 Task: Look for space in Jetpur, India from 6th September, 2023 to 12th September, 2023 for 4 adults in price range Rs.10000 to Rs.14000. Place can be private room with 4 bedrooms having 4 beds and 4 bathrooms. Property type can be house, flat, guest house. Amenities needed are: wifi, TV, free parkinig on premises, gym, breakfast. Booking option can be shelf check-in. Required host language is English.
Action: Mouse pressed left at (452, 93)
Screenshot: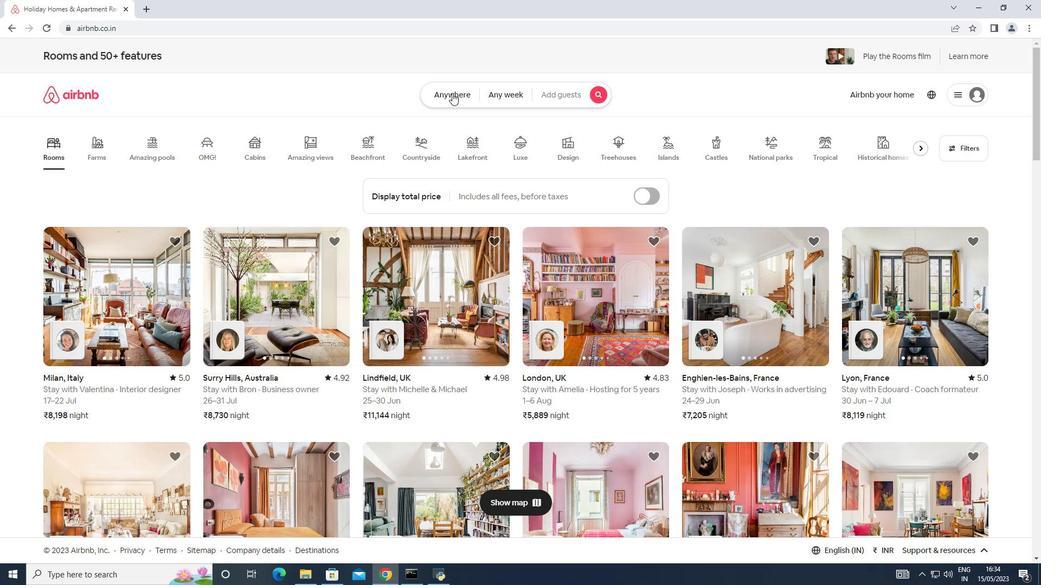 
Action: Mouse moved to (411, 124)
Screenshot: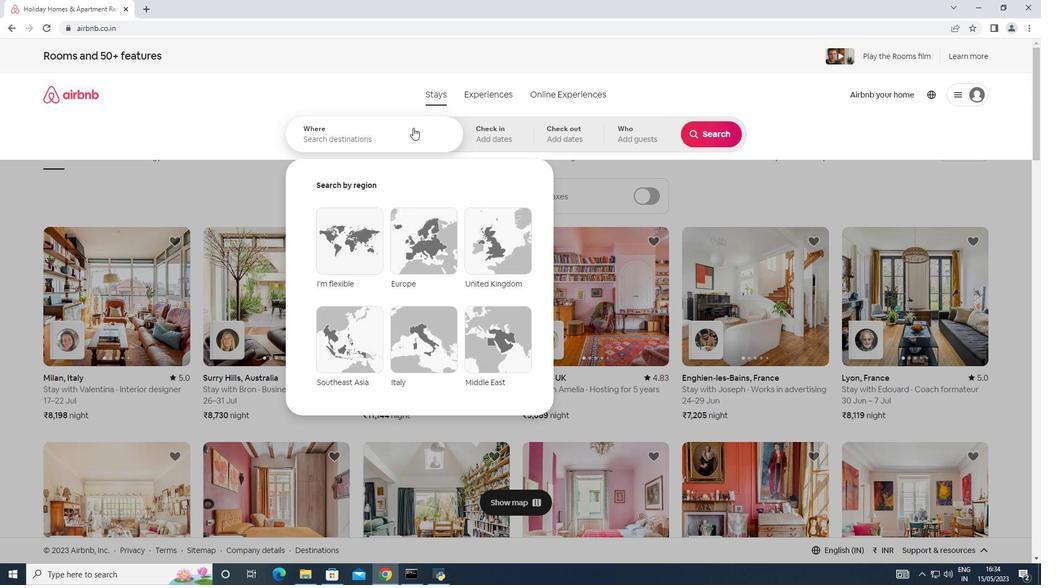
Action: Mouse pressed left at (411, 124)
Screenshot: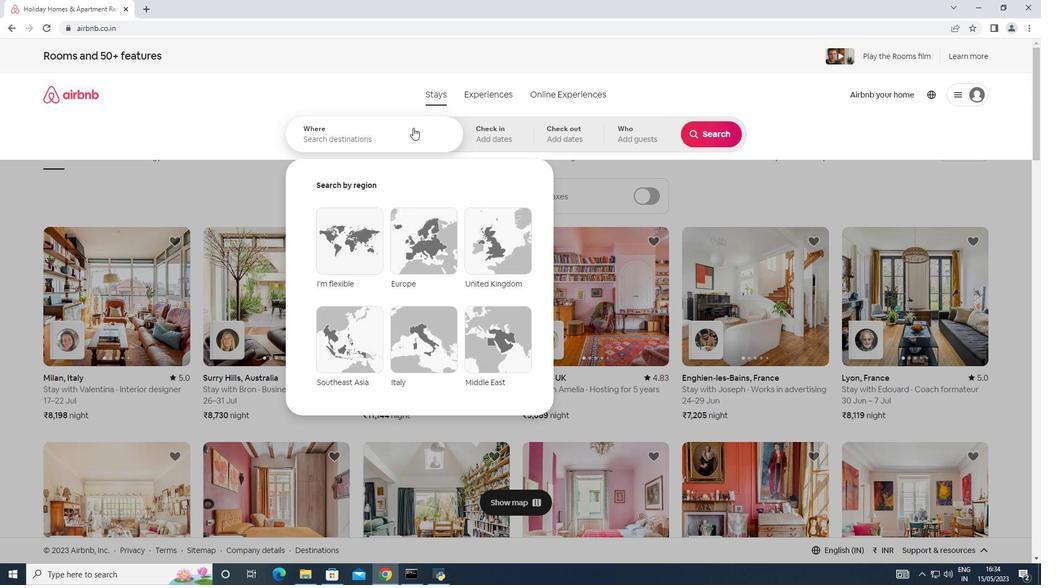 
Action: Key pressed <Key.shift>Jetpur,<Key.shift>India
Screenshot: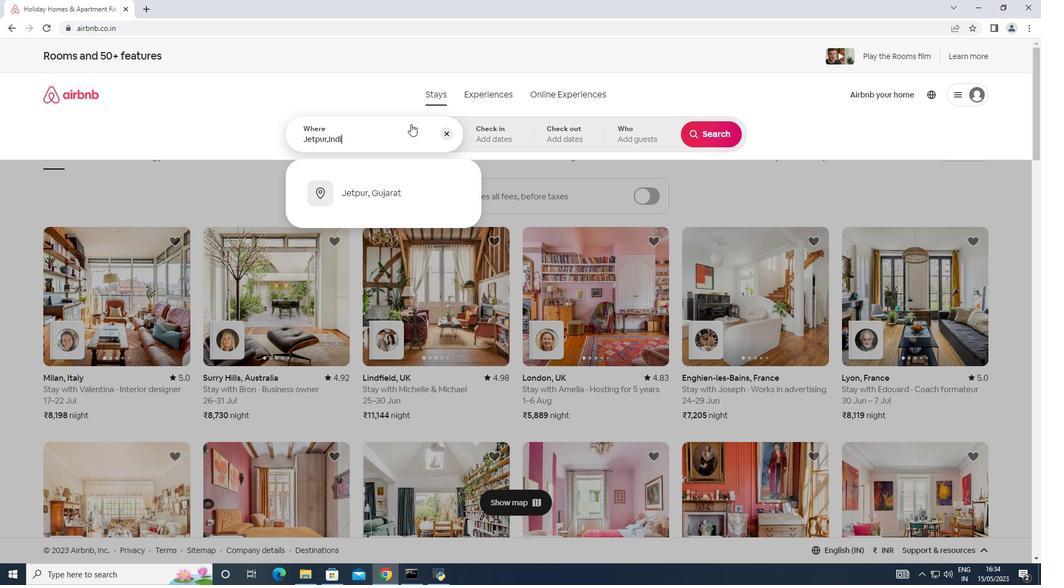 
Action: Mouse moved to (490, 129)
Screenshot: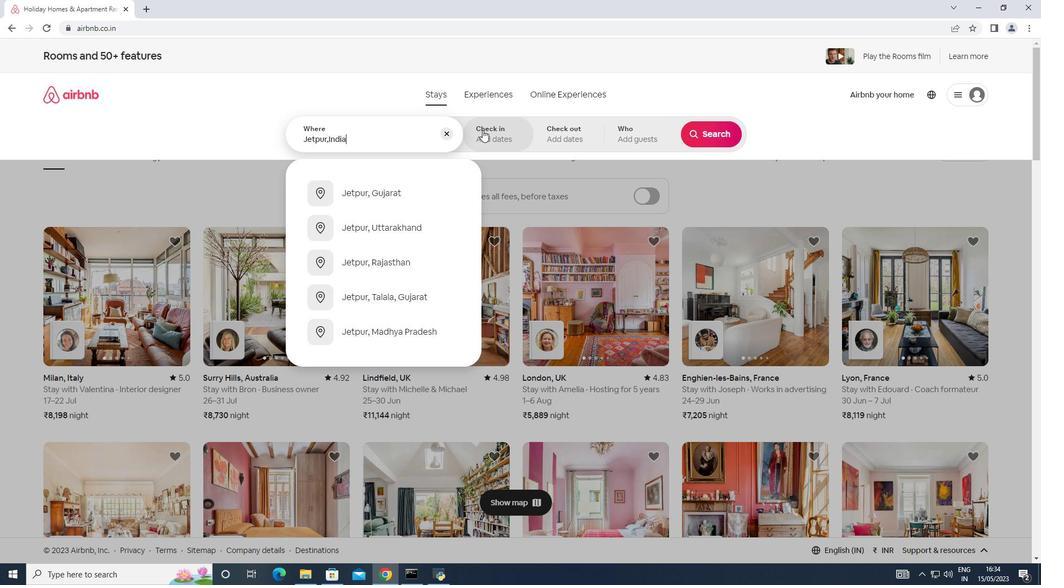 
Action: Mouse pressed left at (490, 129)
Screenshot: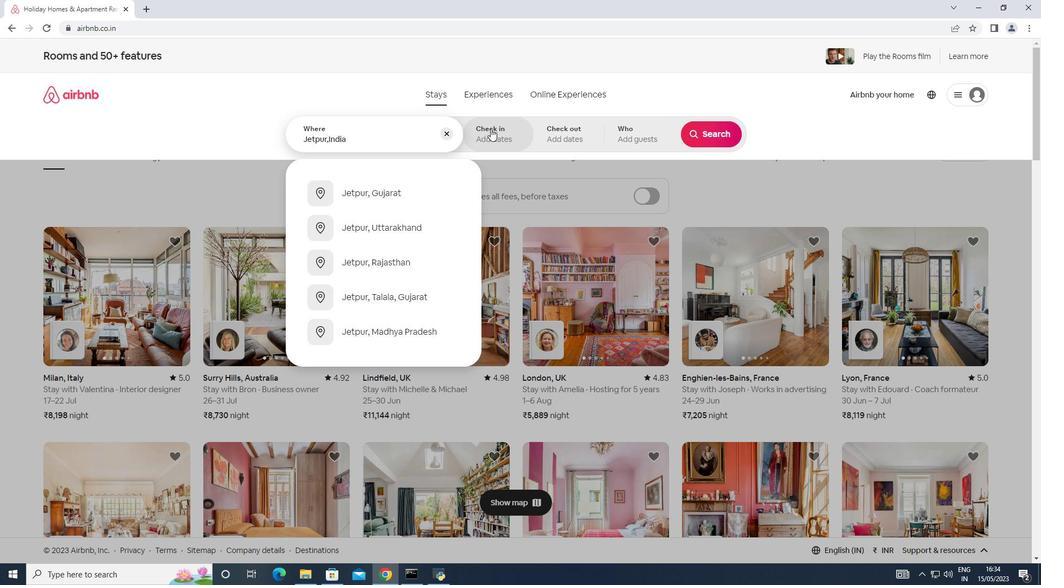
Action: Mouse moved to (701, 217)
Screenshot: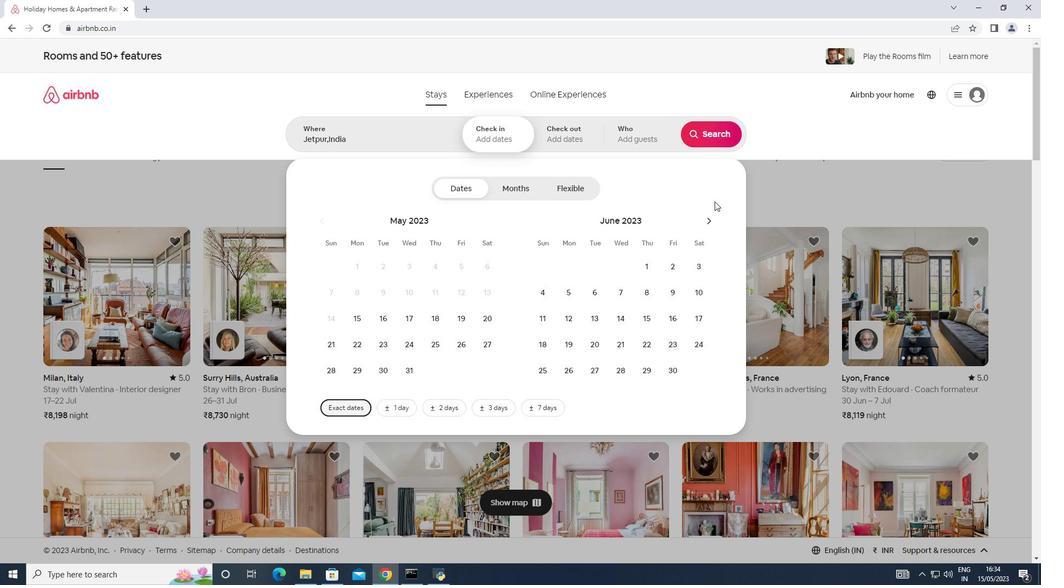 
Action: Mouse pressed left at (701, 217)
Screenshot: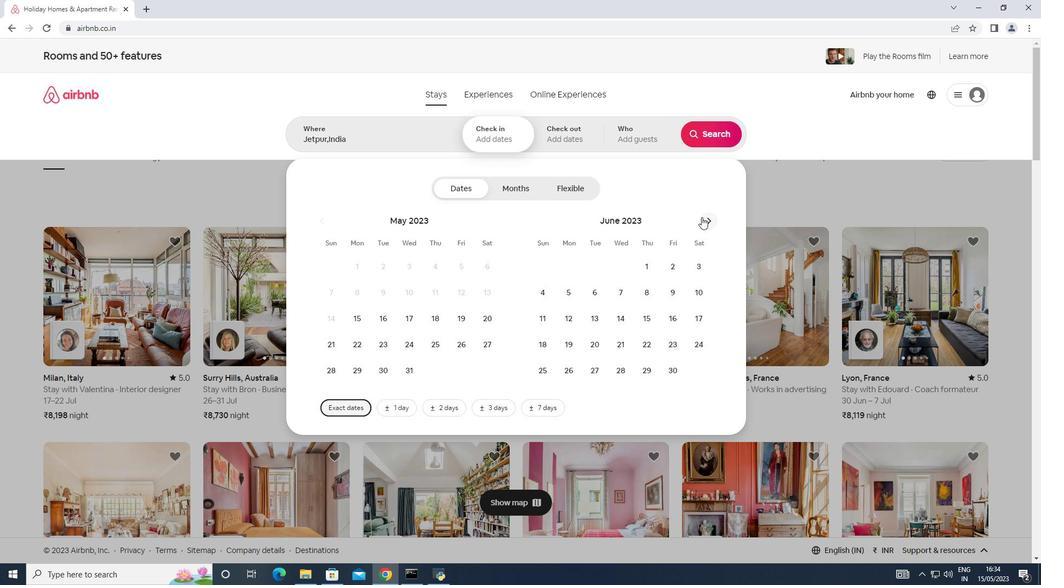 
Action: Mouse pressed left at (701, 217)
Screenshot: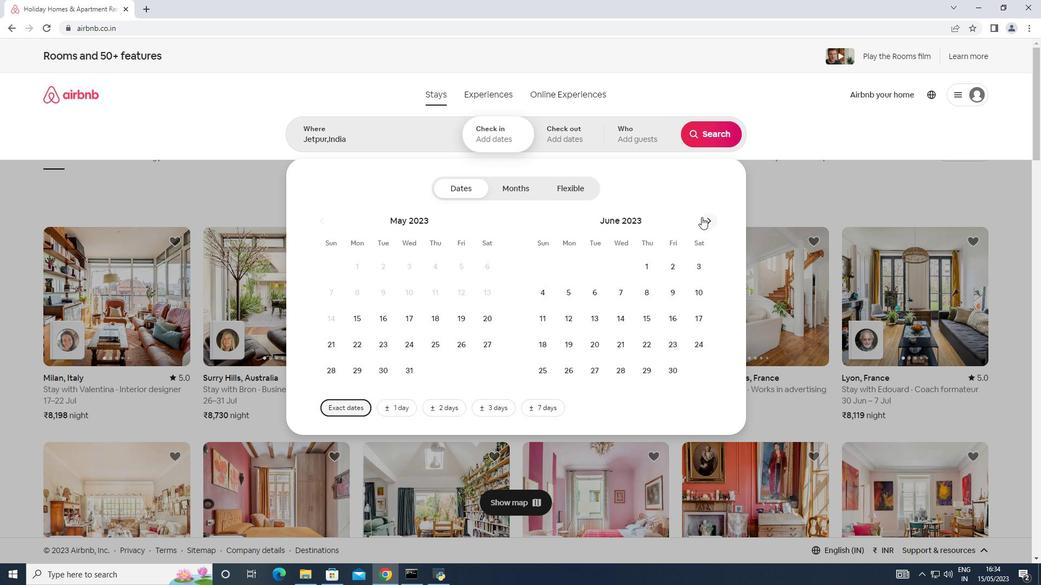 
Action: Mouse pressed left at (701, 217)
Screenshot: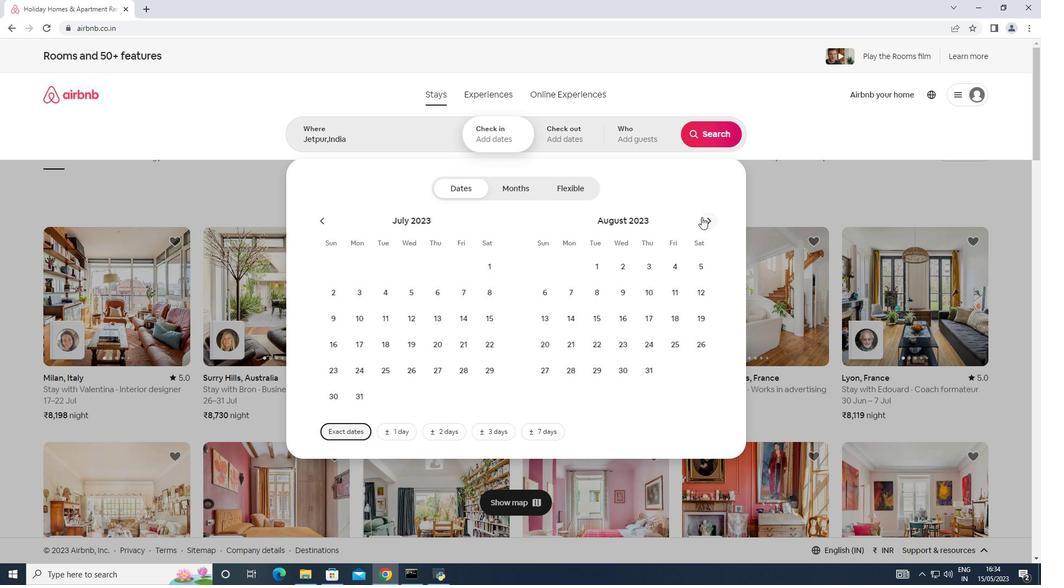 
Action: Mouse moved to (621, 291)
Screenshot: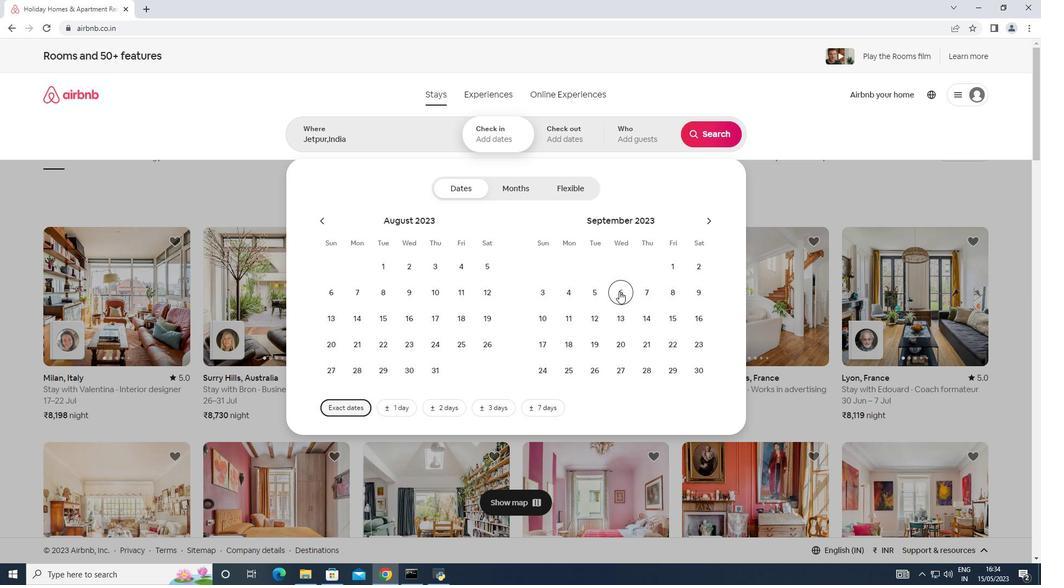 
Action: Mouse pressed left at (621, 291)
Screenshot: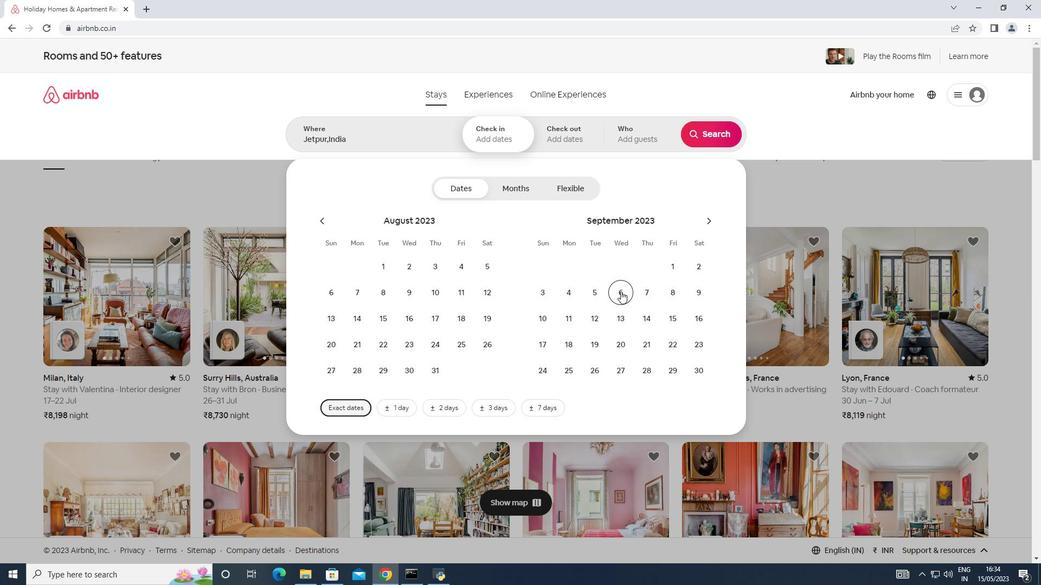 
Action: Mouse moved to (671, 316)
Screenshot: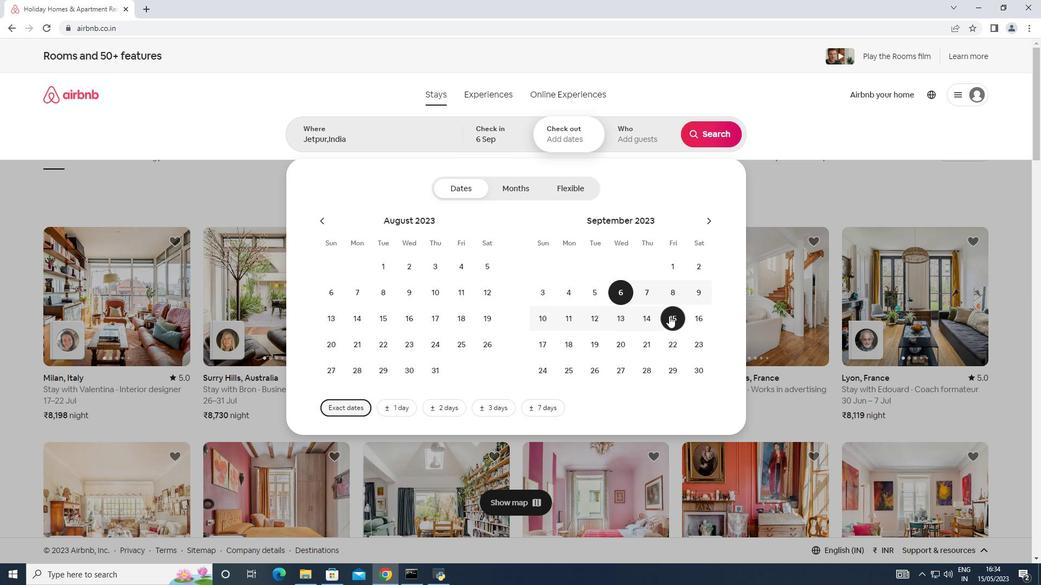 
Action: Mouse pressed left at (671, 316)
Screenshot: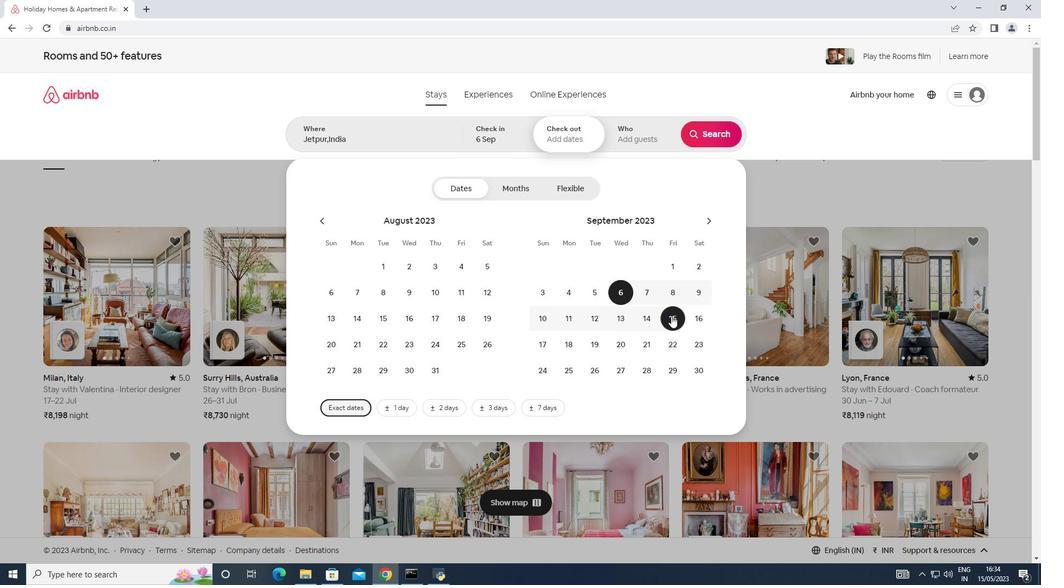 
Action: Mouse moved to (640, 142)
Screenshot: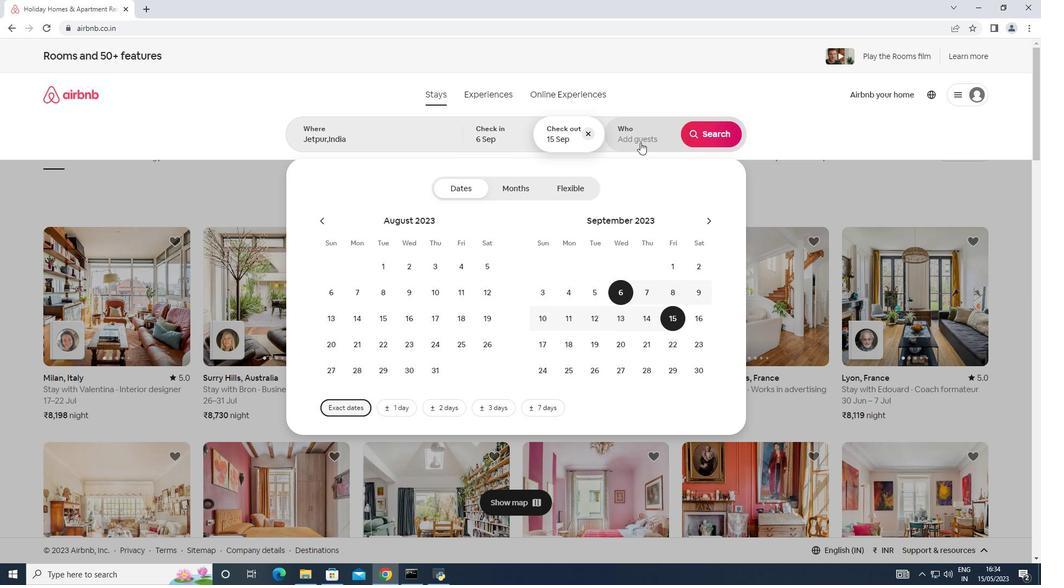 
Action: Mouse pressed left at (640, 142)
Screenshot: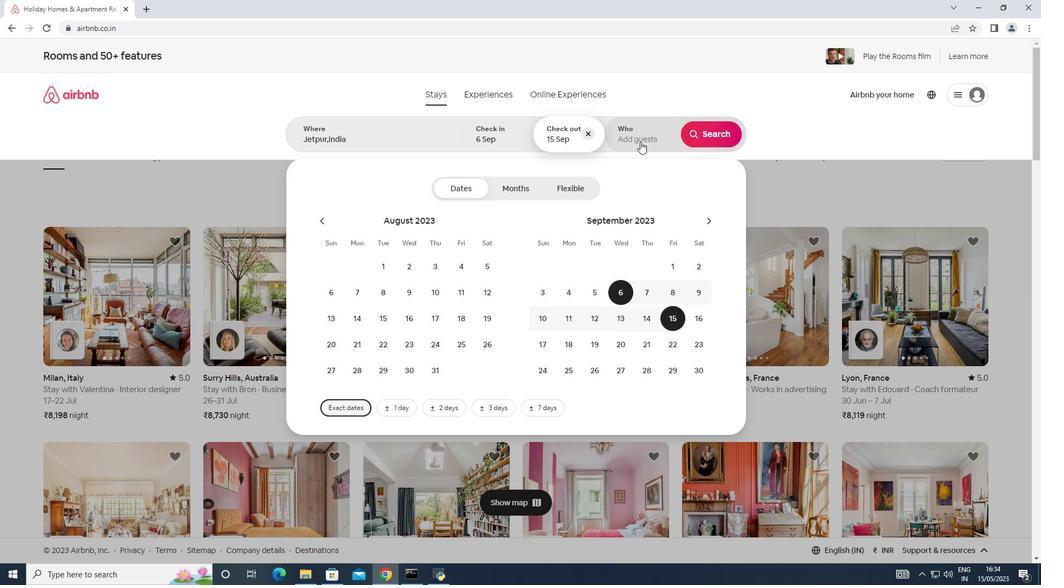 
Action: Mouse moved to (713, 191)
Screenshot: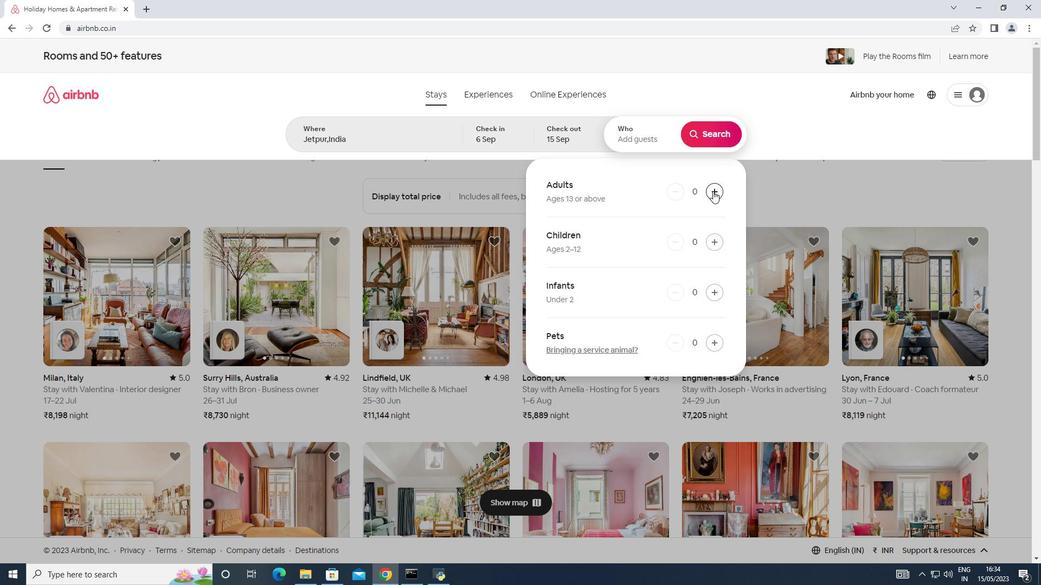 
Action: Mouse pressed left at (713, 191)
Screenshot: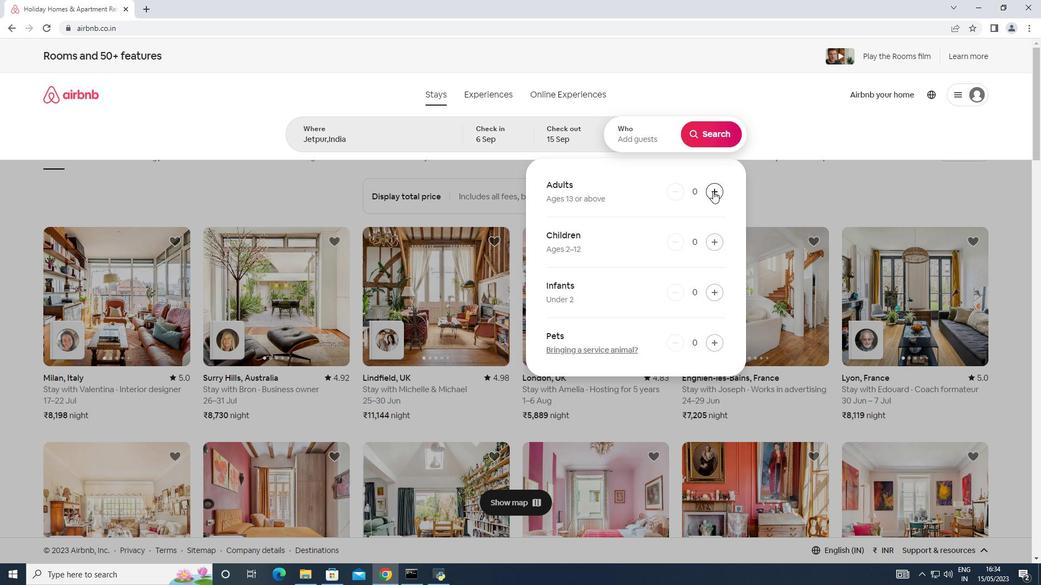
Action: Mouse pressed left at (713, 191)
Screenshot: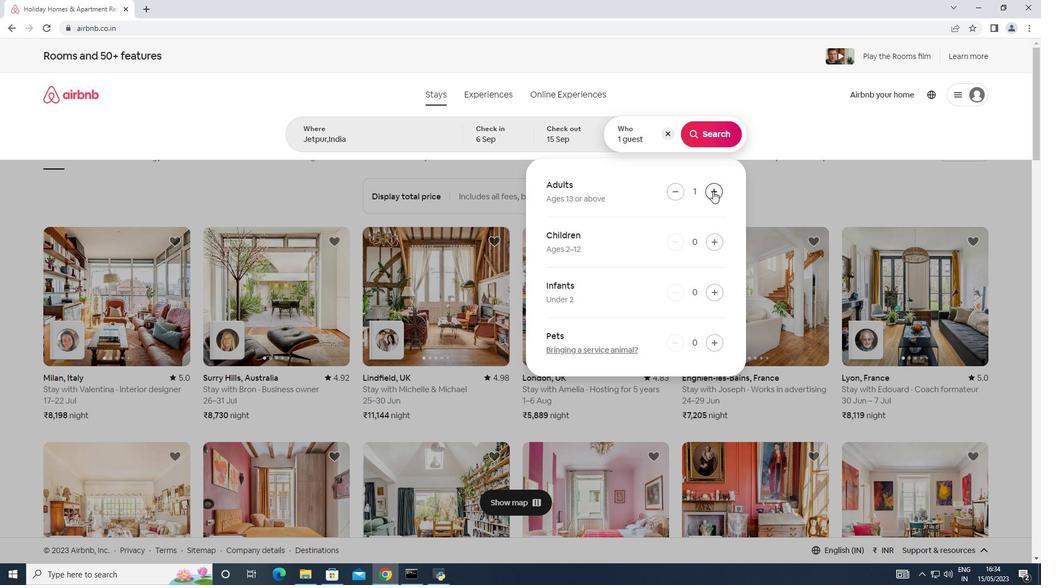 
Action: Mouse pressed left at (713, 191)
Screenshot: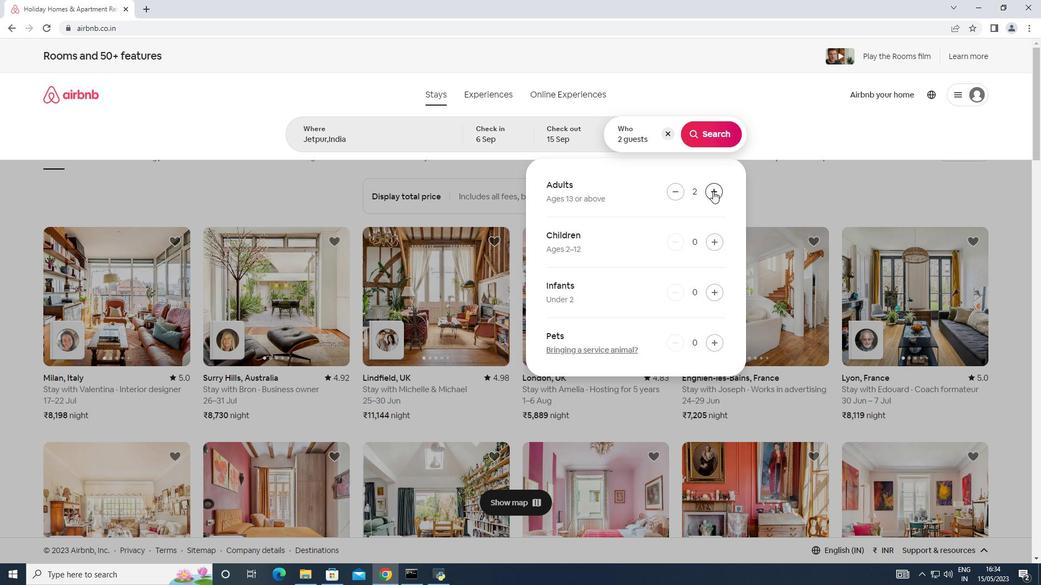 
Action: Mouse pressed left at (713, 191)
Screenshot: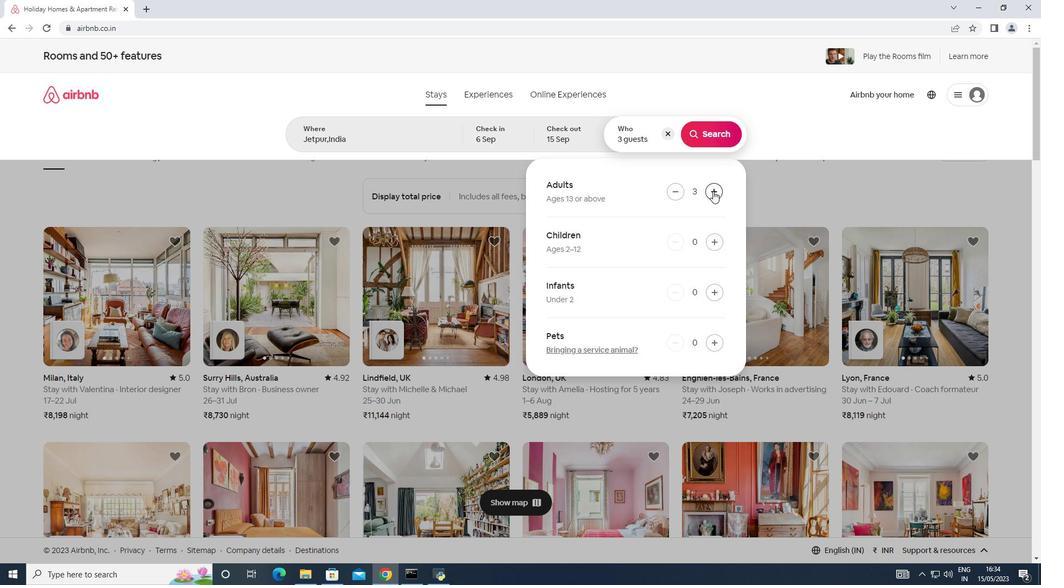 
Action: Mouse moved to (712, 136)
Screenshot: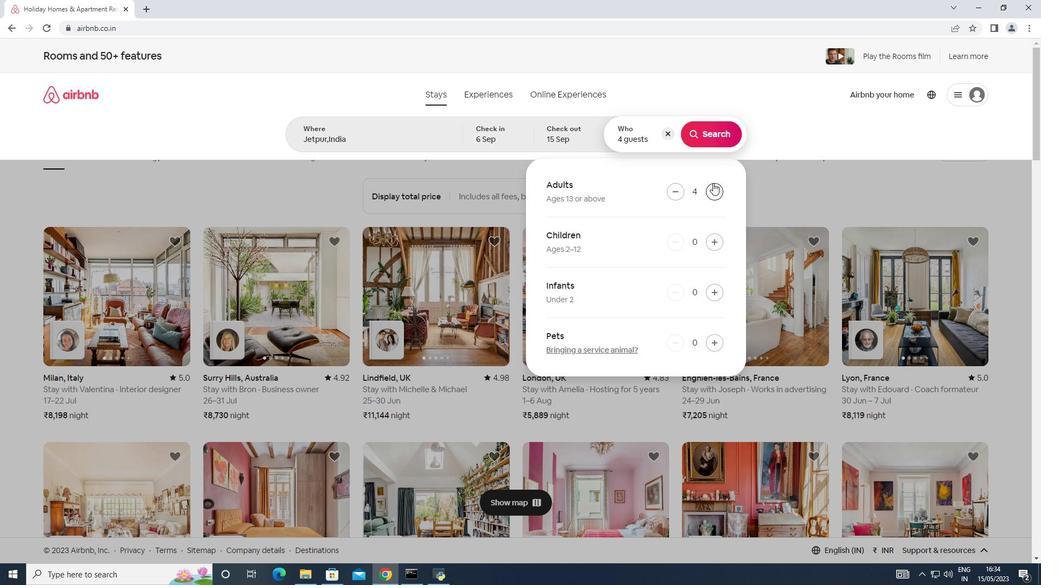 
Action: Mouse pressed left at (712, 136)
Screenshot: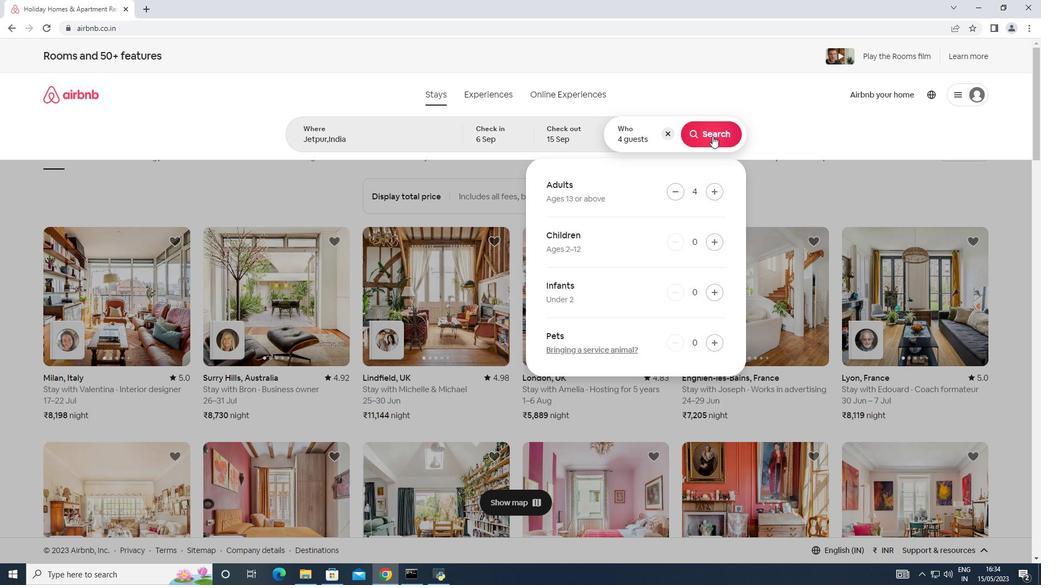 
Action: Mouse moved to (999, 109)
Screenshot: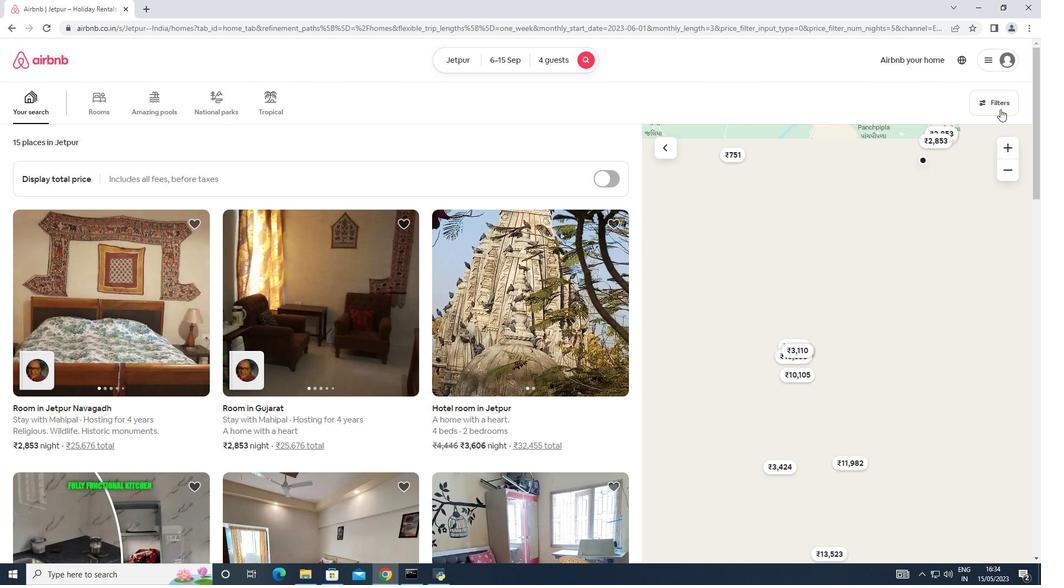 
Action: Mouse pressed left at (999, 109)
Screenshot: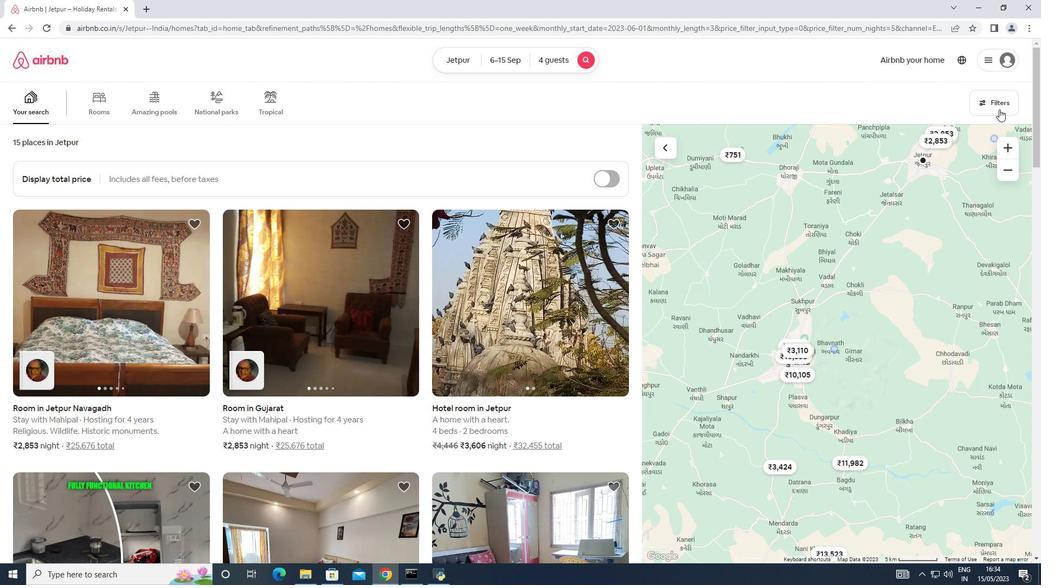 
Action: Mouse moved to (372, 368)
Screenshot: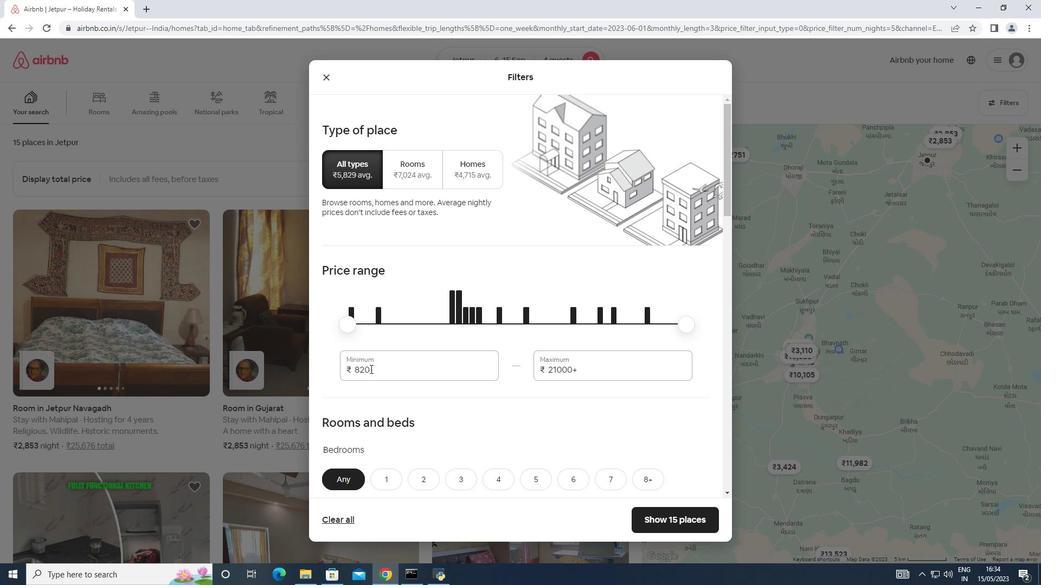 
Action: Mouse pressed left at (372, 368)
Screenshot: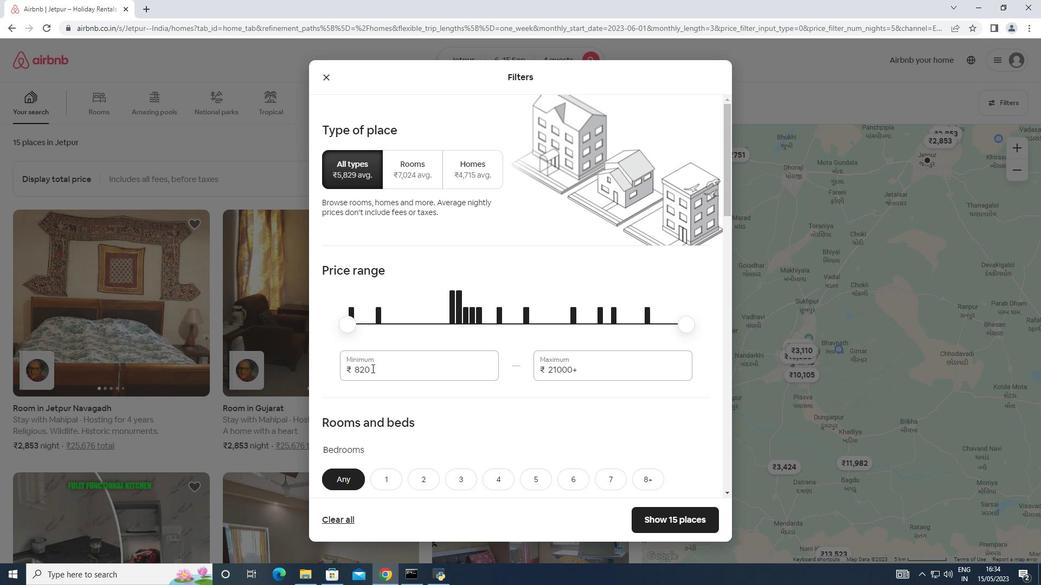 
Action: Mouse moved to (355, 366)
Screenshot: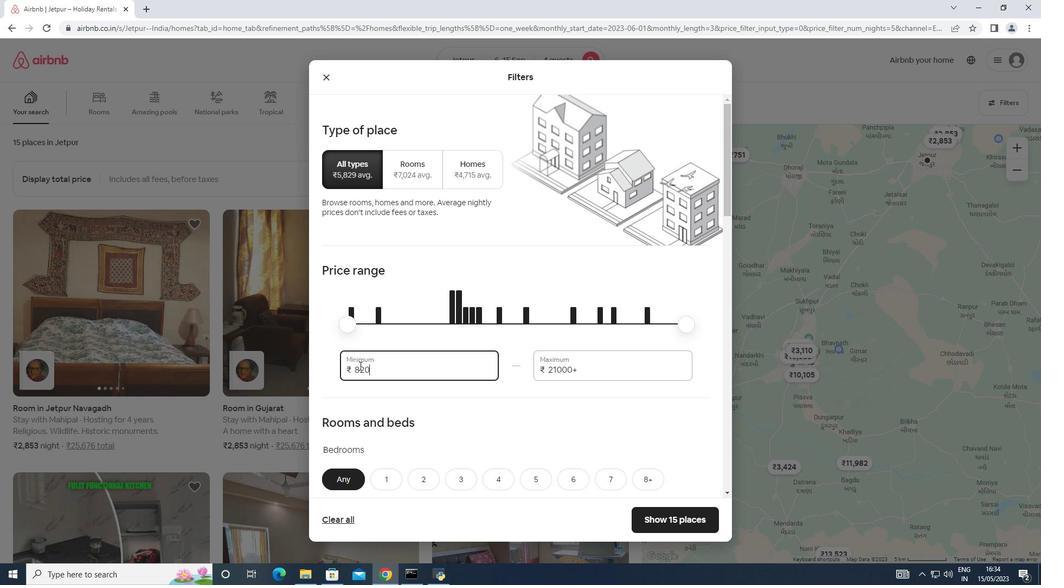 
Action: Key pressed 10000
Screenshot: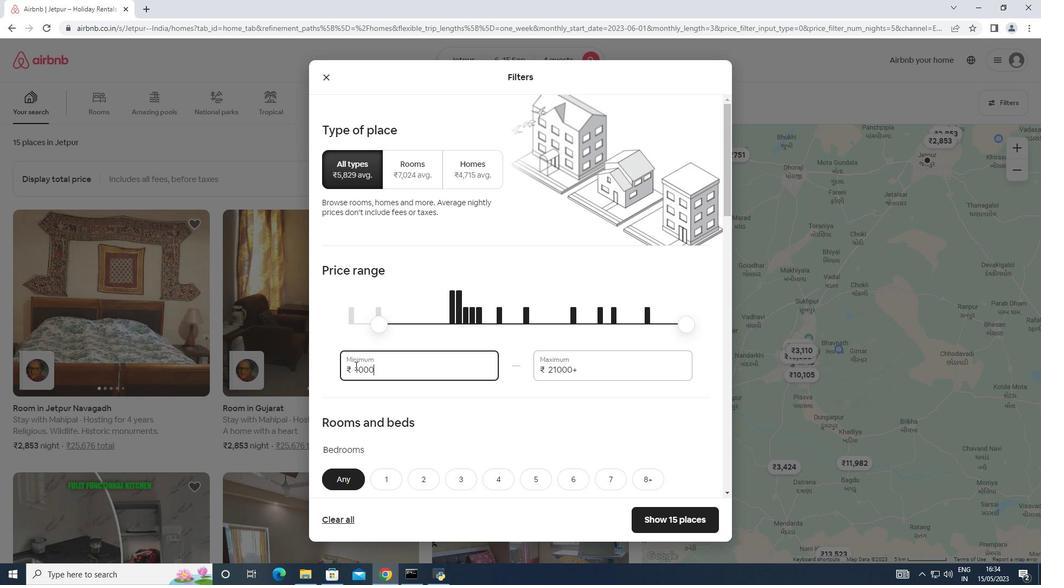 
Action: Mouse moved to (582, 370)
Screenshot: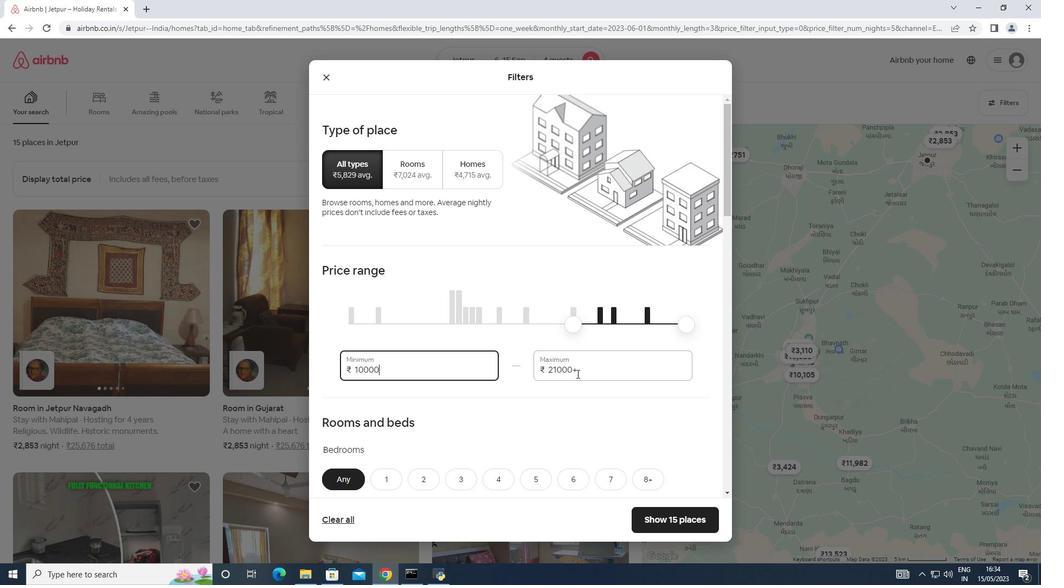 
Action: Mouse pressed left at (582, 370)
Screenshot: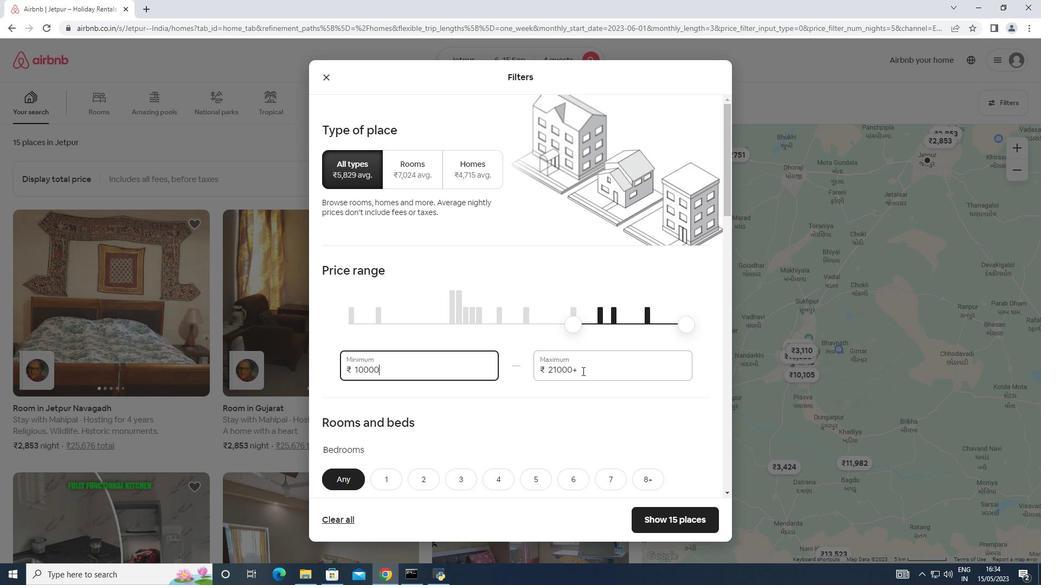 
Action: Mouse moved to (445, 414)
Screenshot: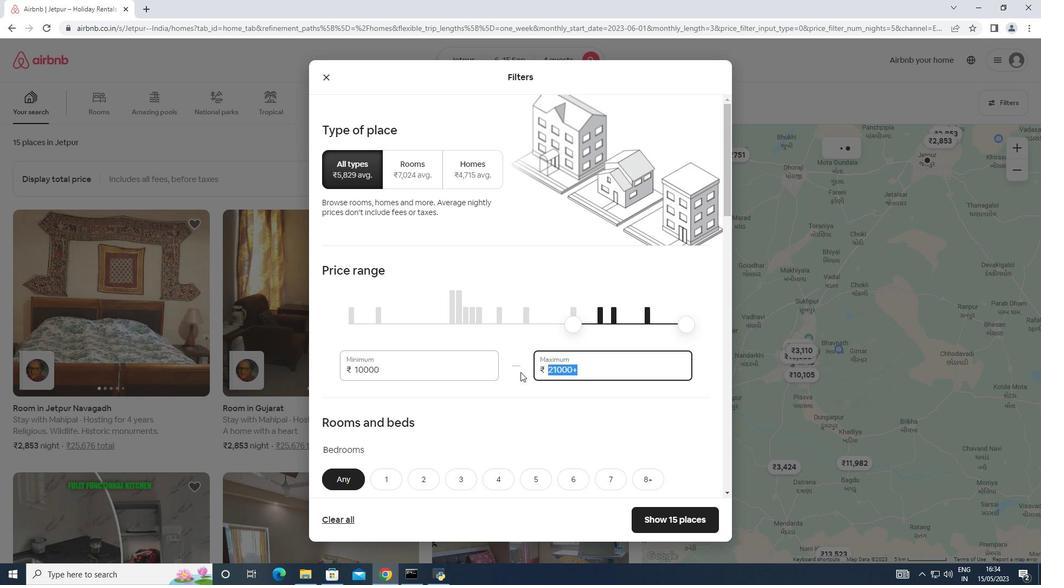 
Action: Key pressed 14000
Screenshot: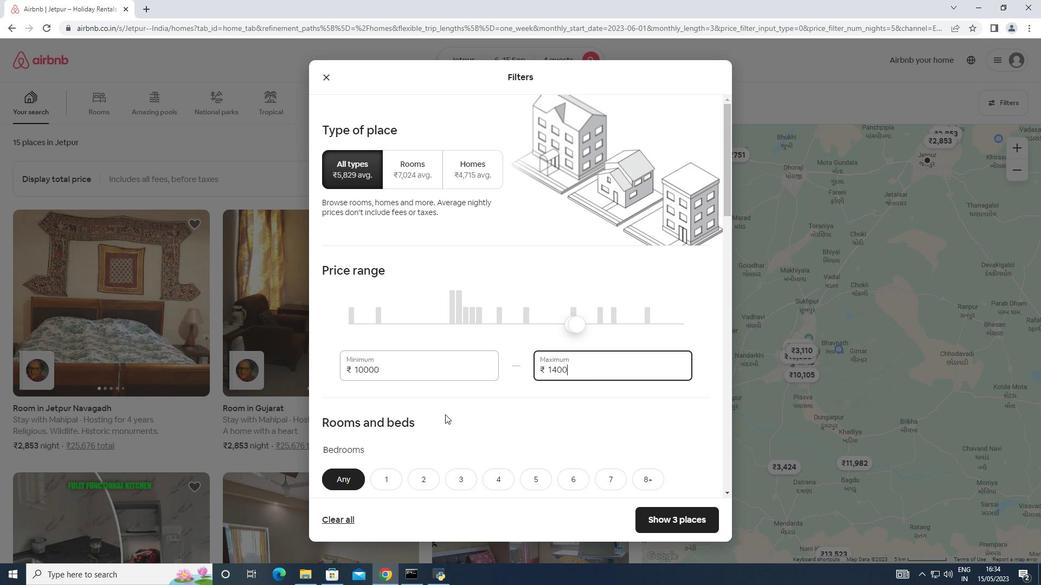
Action: Mouse scrolled (445, 414) with delta (0, 0)
Screenshot: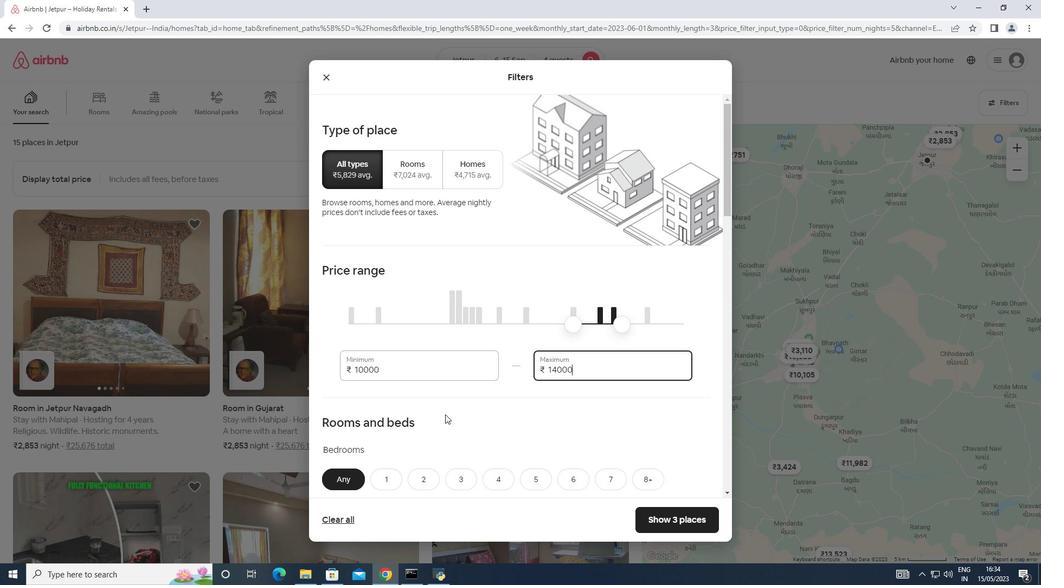 
Action: Mouse scrolled (445, 414) with delta (0, 0)
Screenshot: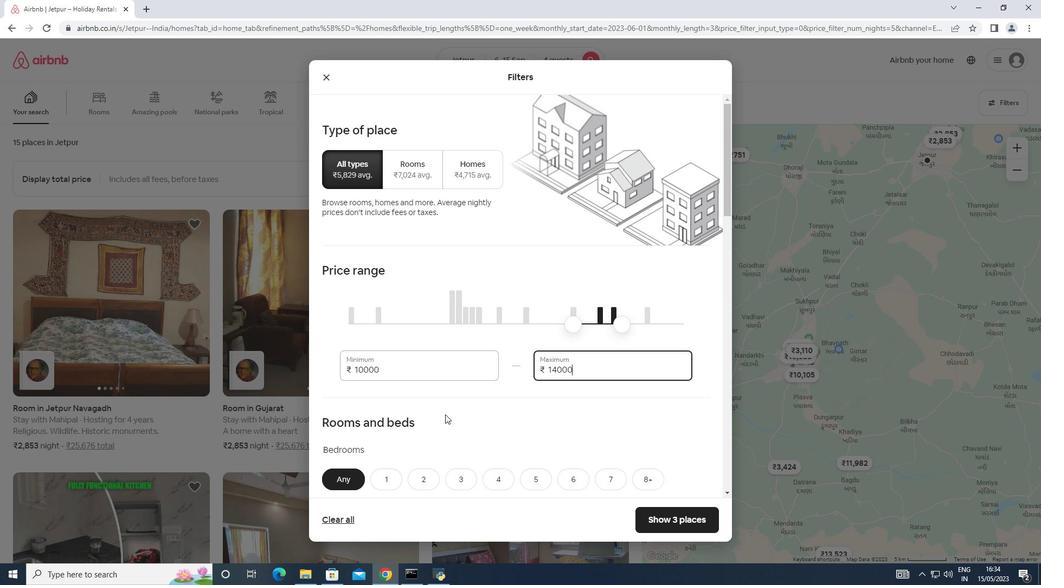 
Action: Mouse moved to (445, 414)
Screenshot: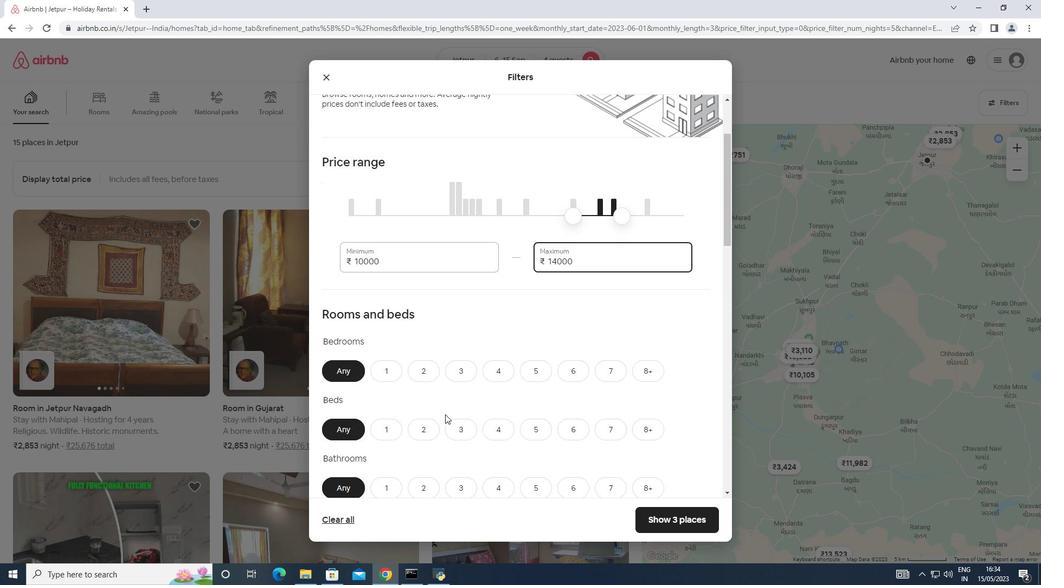 
Action: Mouse scrolled (445, 414) with delta (0, 0)
Screenshot: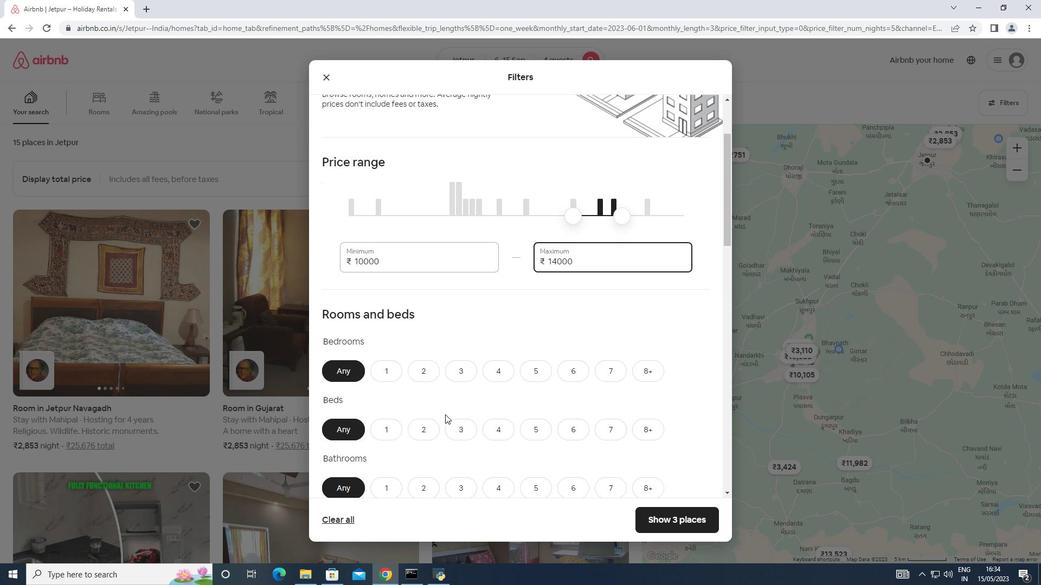 
Action: Mouse moved to (449, 413)
Screenshot: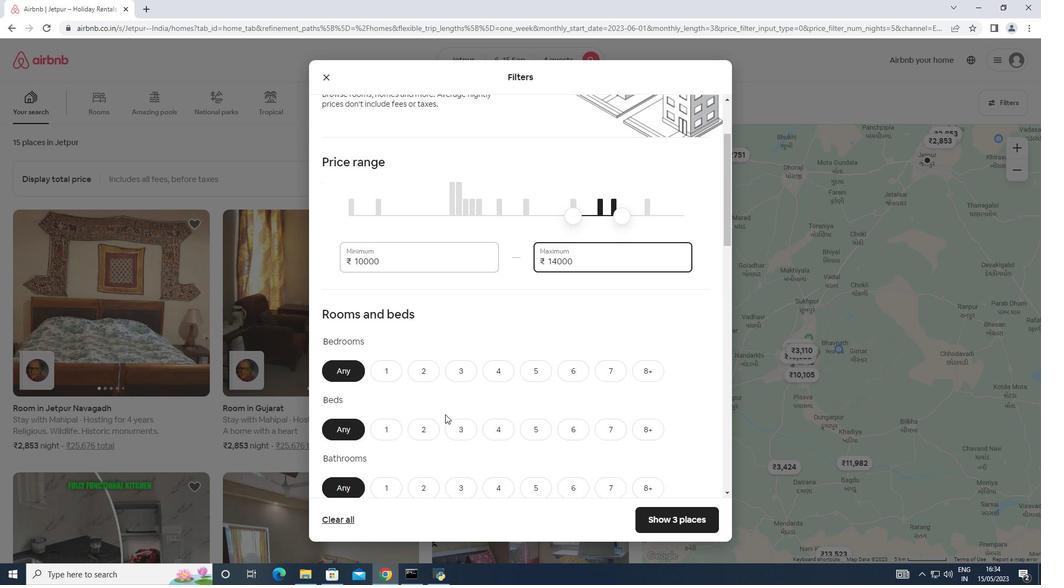 
Action: Mouse scrolled (449, 413) with delta (0, 0)
Screenshot: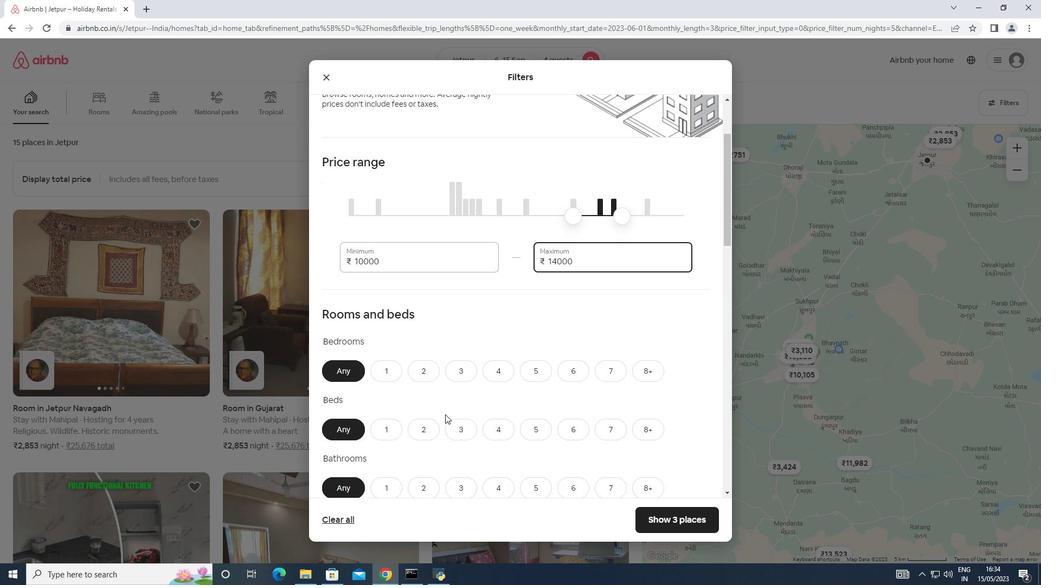 
Action: Mouse moved to (500, 266)
Screenshot: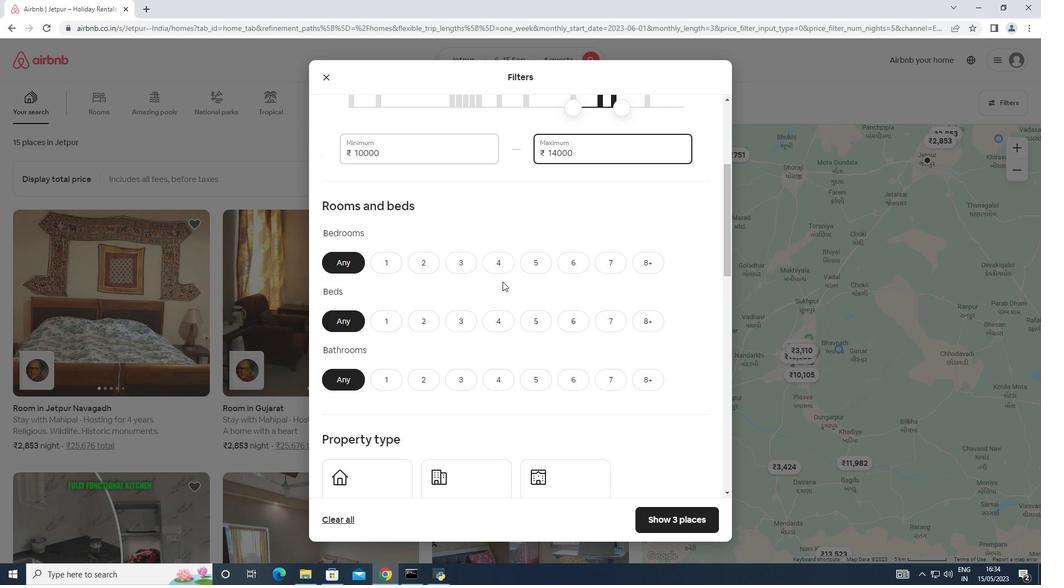 
Action: Mouse pressed left at (500, 266)
Screenshot: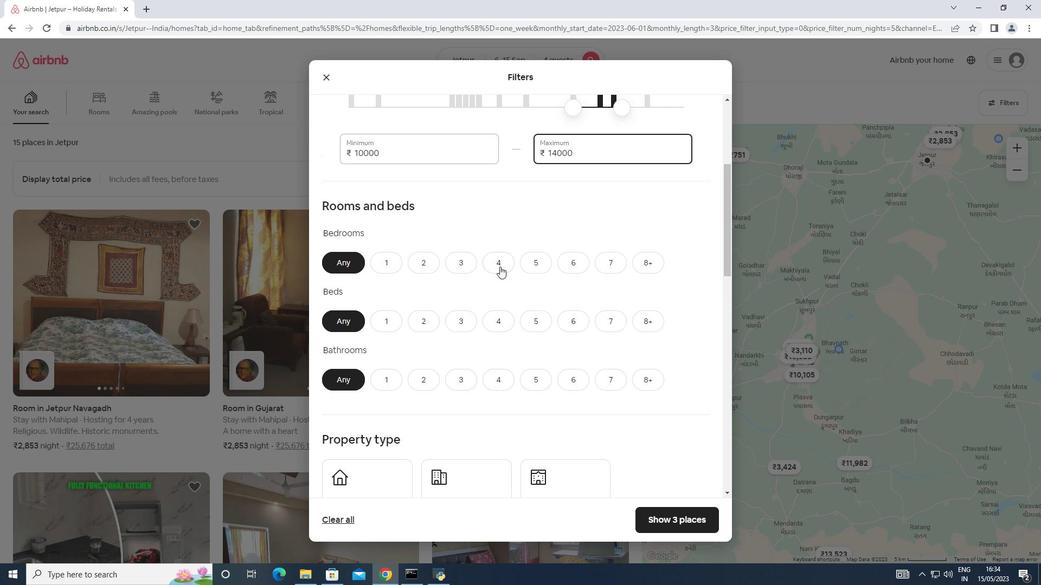 
Action: Mouse moved to (493, 312)
Screenshot: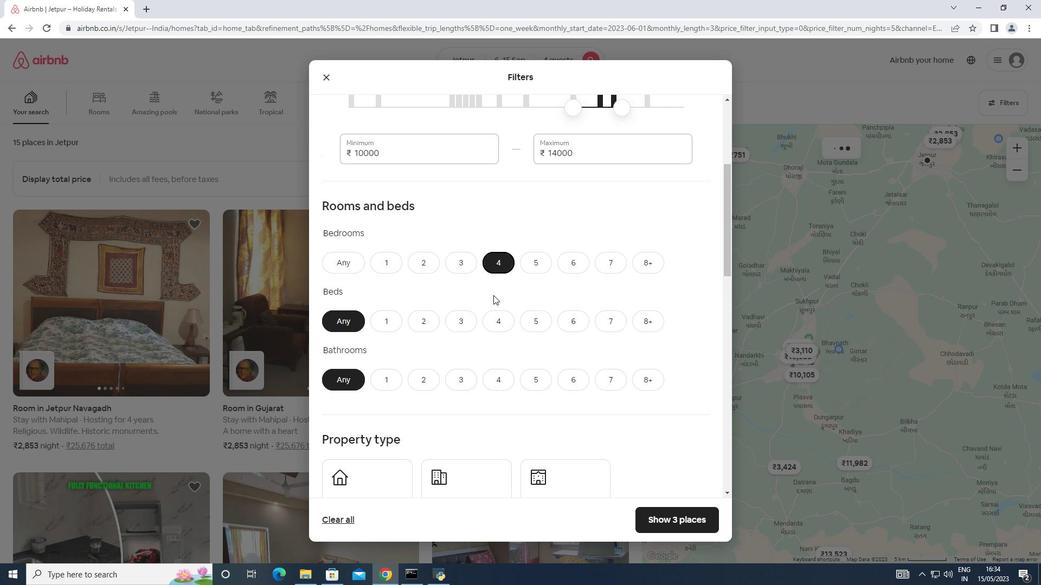 
Action: Mouse pressed left at (493, 312)
Screenshot: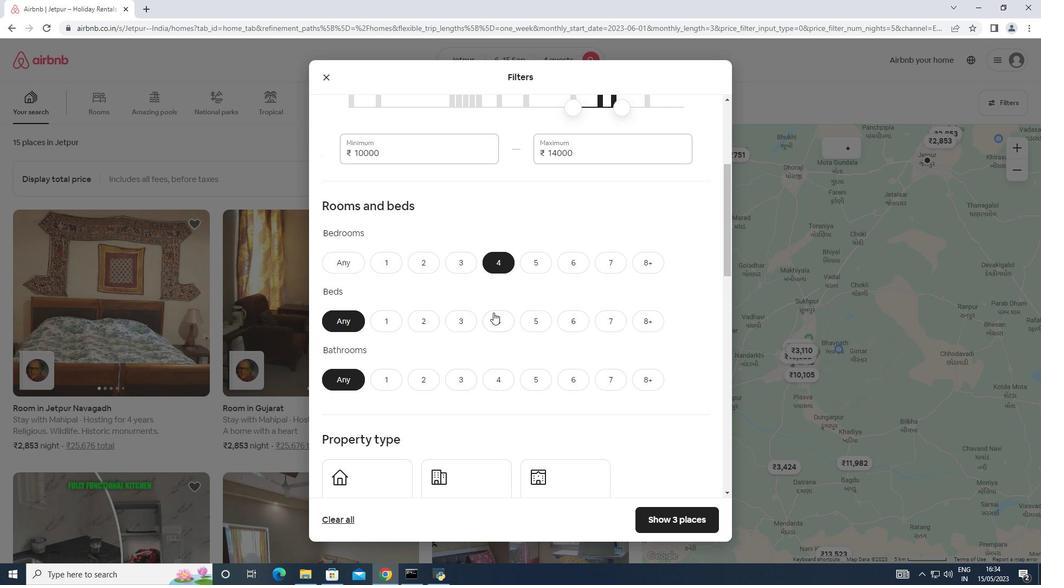
Action: Mouse moved to (493, 376)
Screenshot: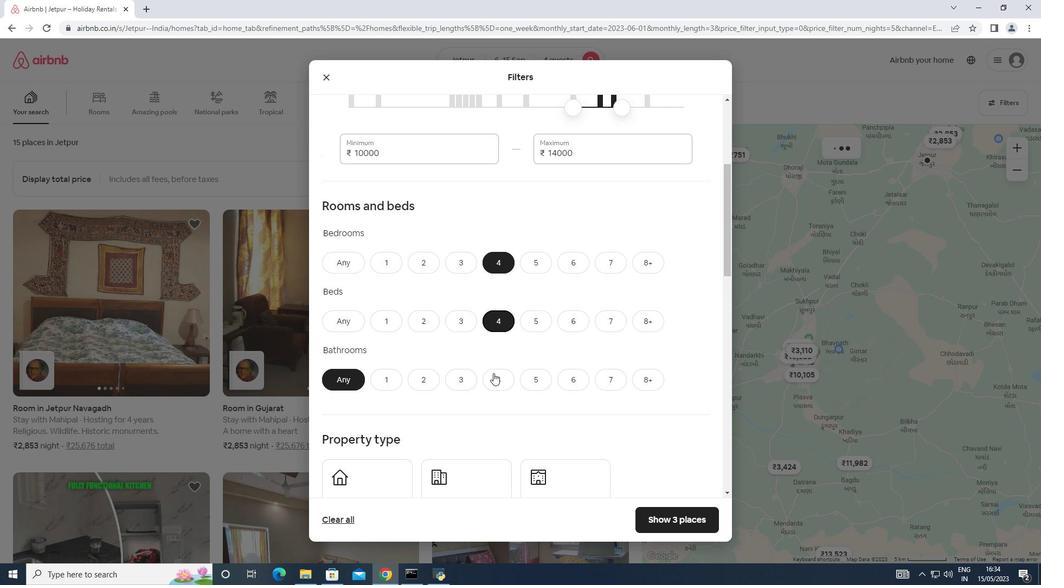 
Action: Mouse pressed left at (493, 376)
Screenshot: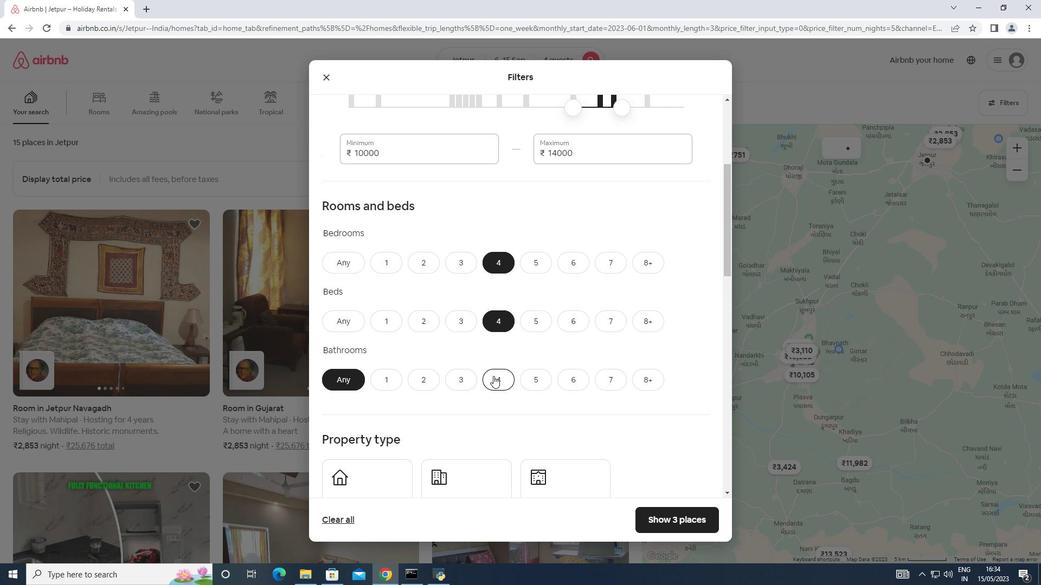 
Action: Mouse moved to (493, 371)
Screenshot: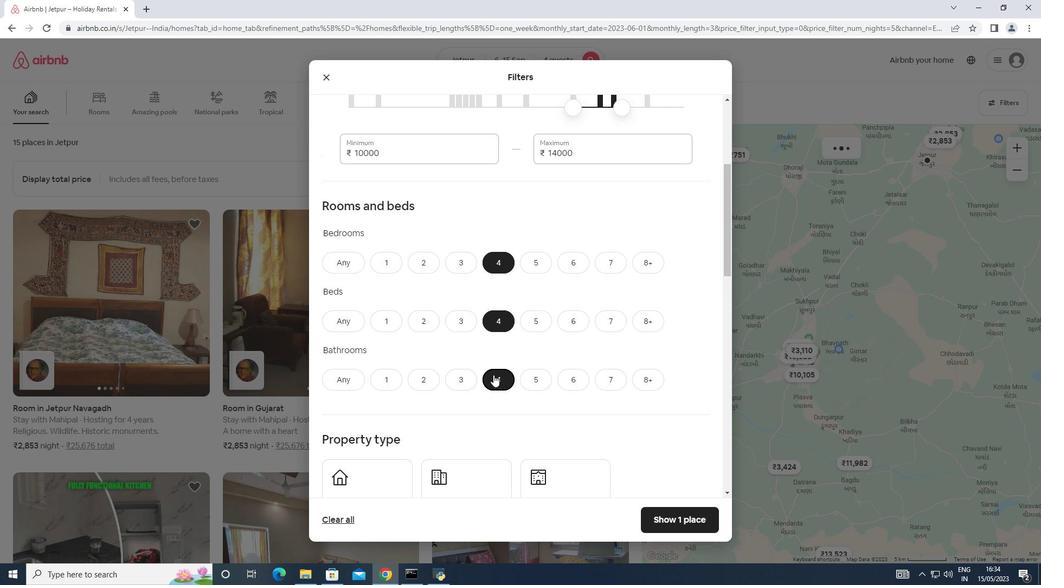 
Action: Mouse scrolled (493, 370) with delta (0, 0)
Screenshot: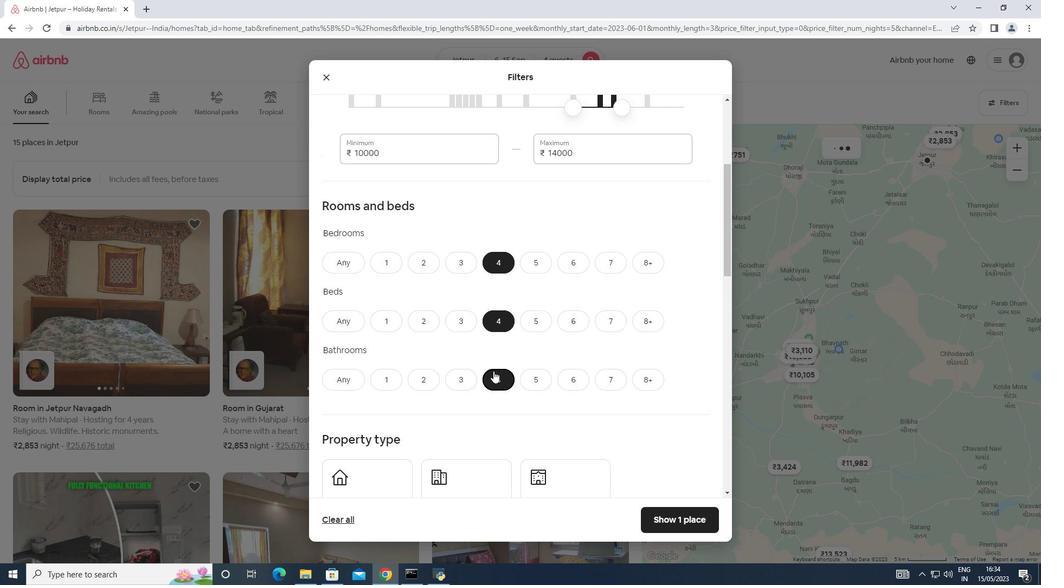 
Action: Mouse scrolled (493, 370) with delta (0, 0)
Screenshot: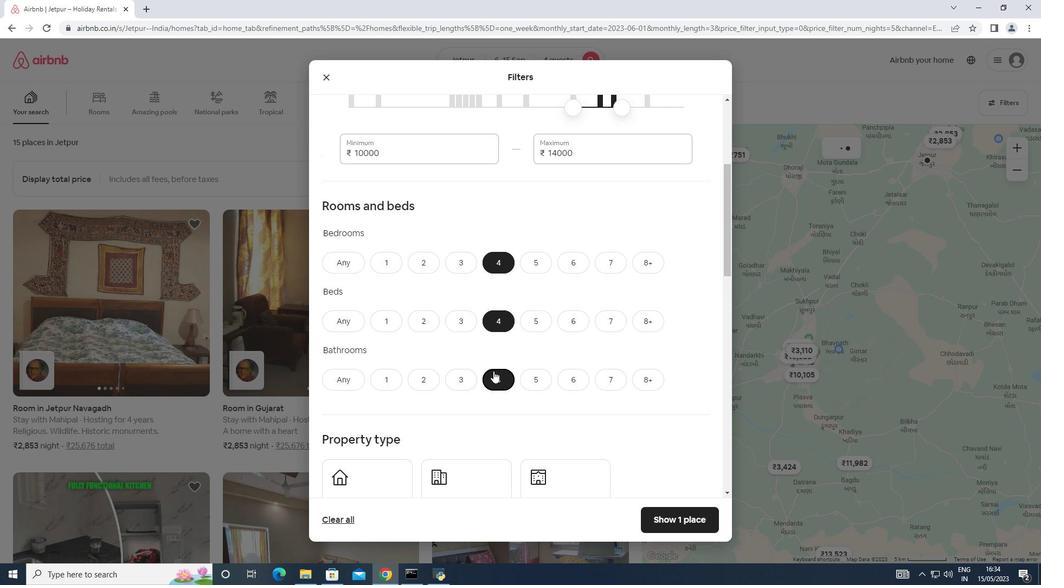 
Action: Mouse moved to (493, 368)
Screenshot: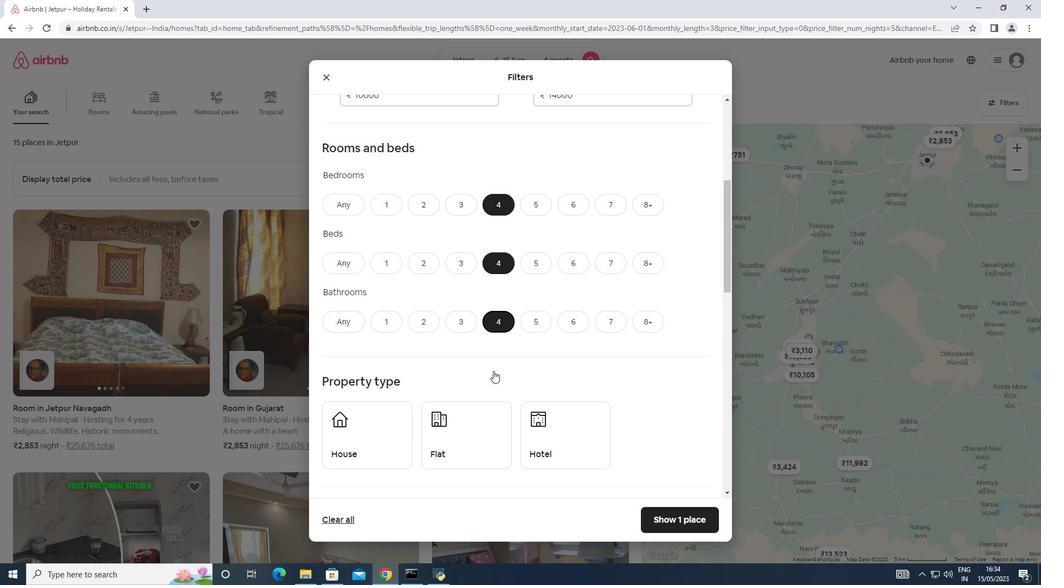 
Action: Mouse scrolled (493, 368) with delta (0, 0)
Screenshot: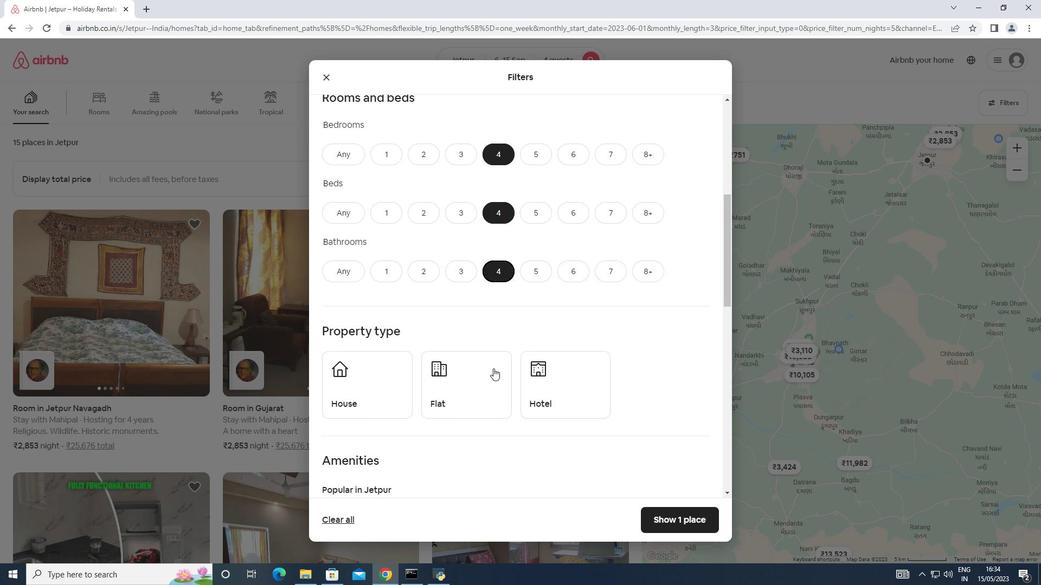 
Action: Mouse moved to (398, 344)
Screenshot: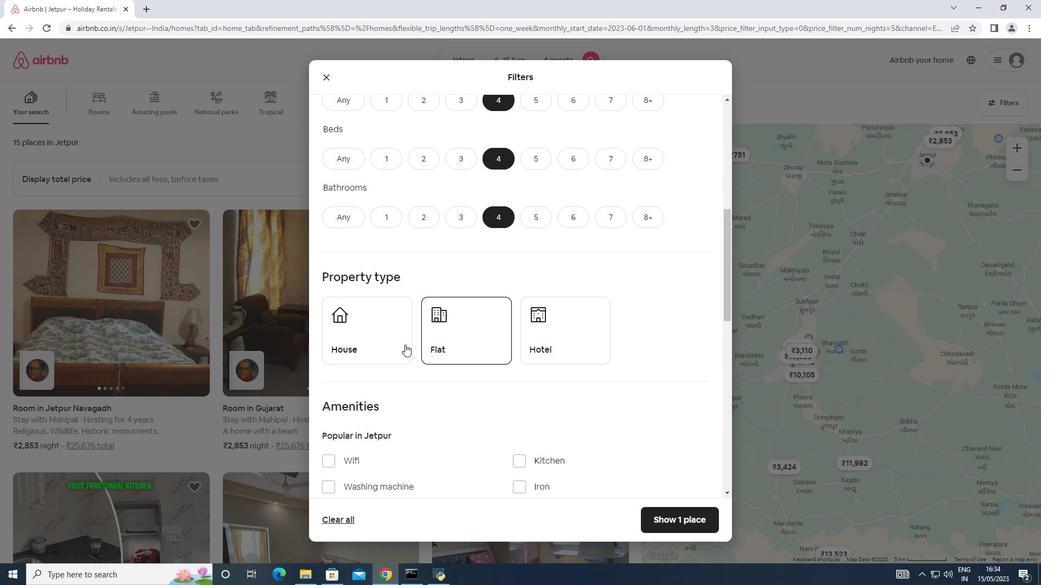 
Action: Mouse pressed left at (398, 344)
Screenshot: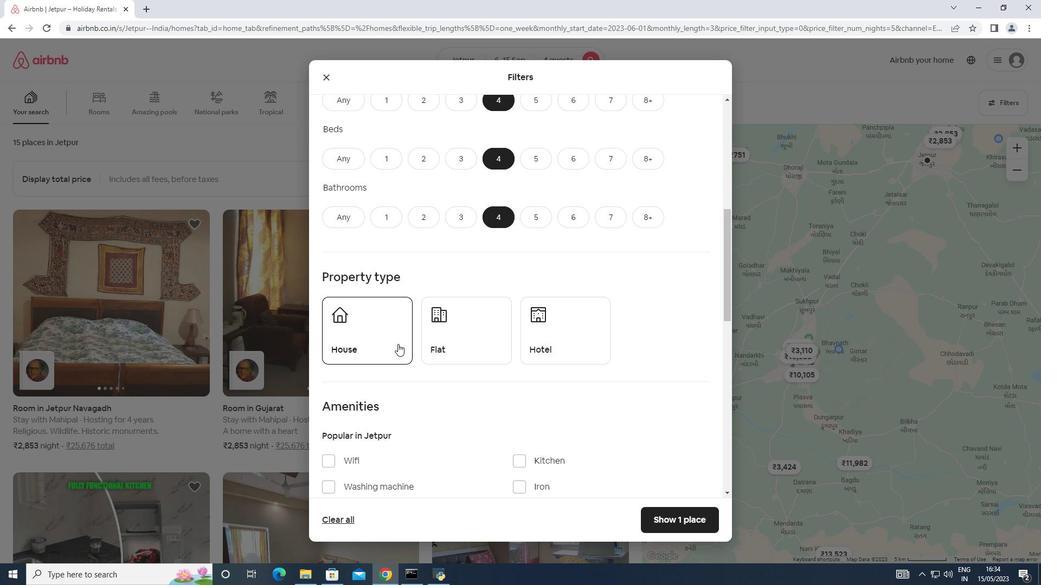 
Action: Mouse moved to (450, 333)
Screenshot: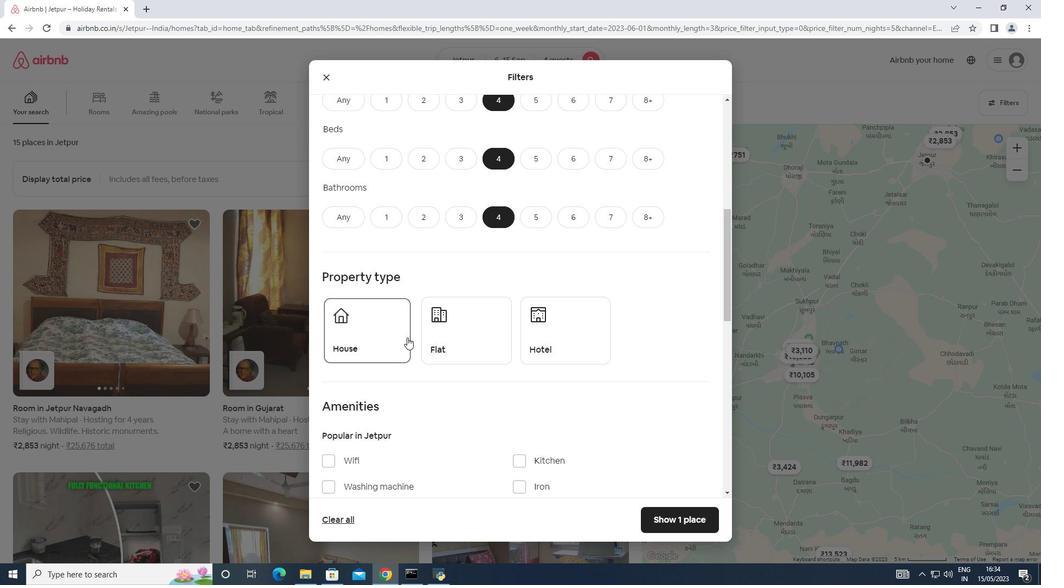 
Action: Mouse pressed left at (450, 333)
Screenshot: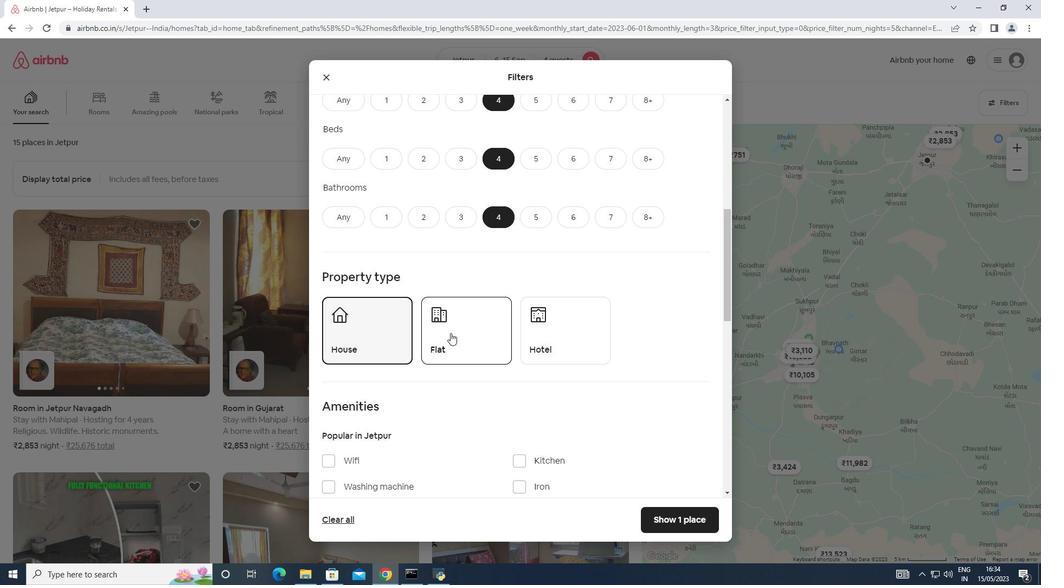 
Action: Mouse scrolled (450, 333) with delta (0, 0)
Screenshot: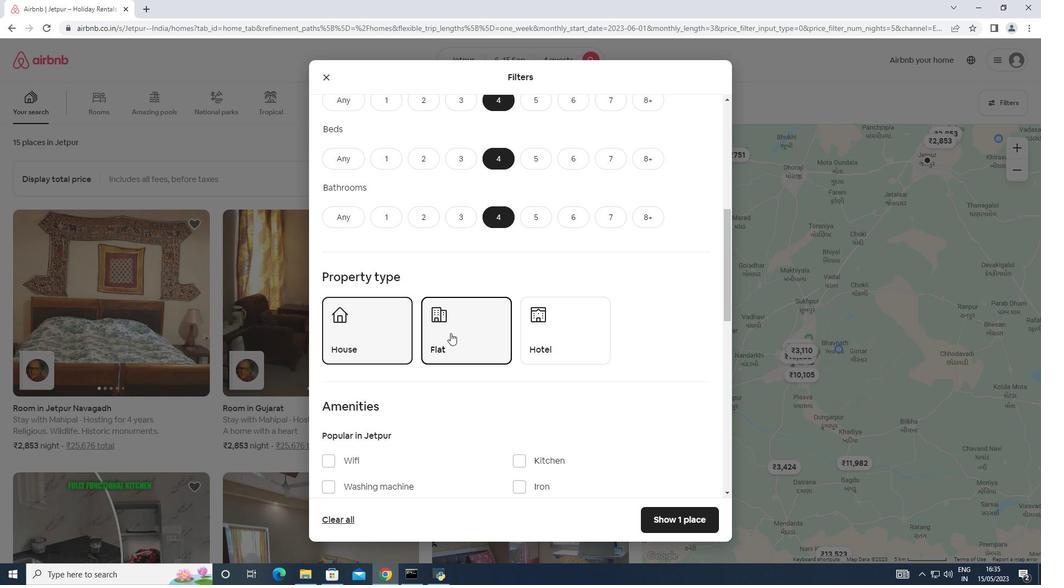 
Action: Mouse scrolled (450, 333) with delta (0, 0)
Screenshot: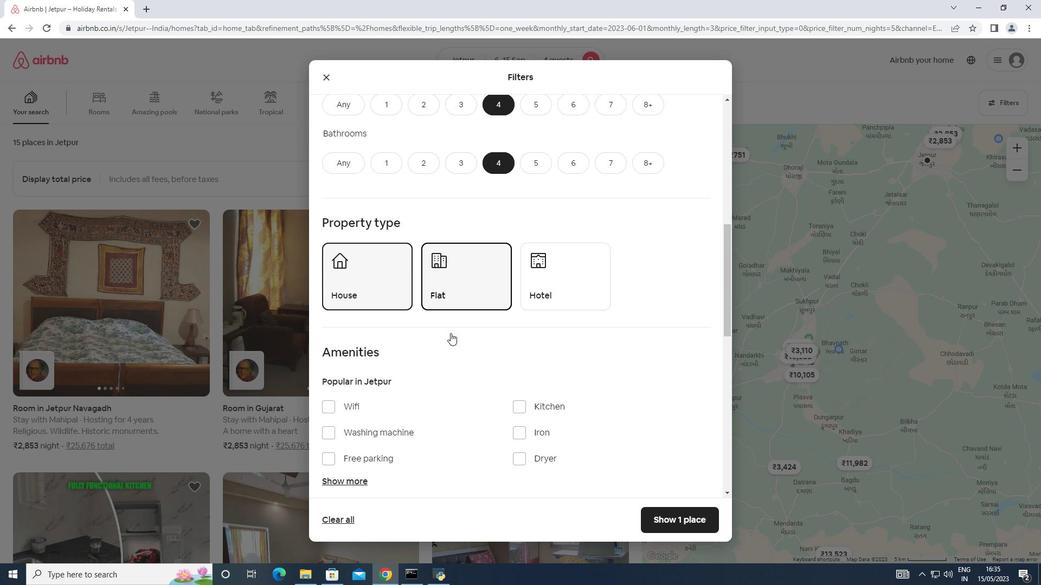 
Action: Mouse moved to (326, 350)
Screenshot: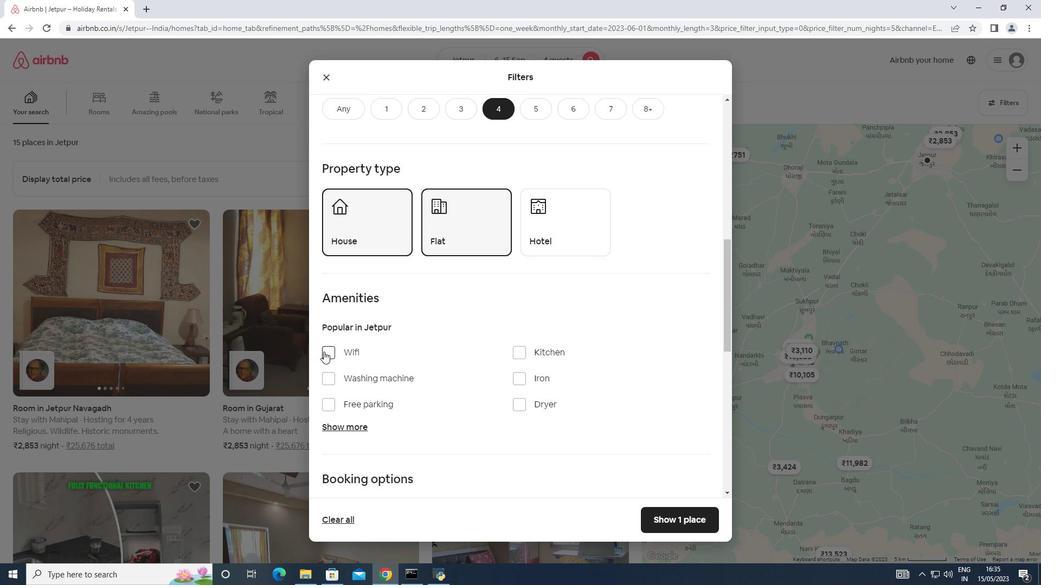 
Action: Mouse pressed left at (326, 350)
Screenshot: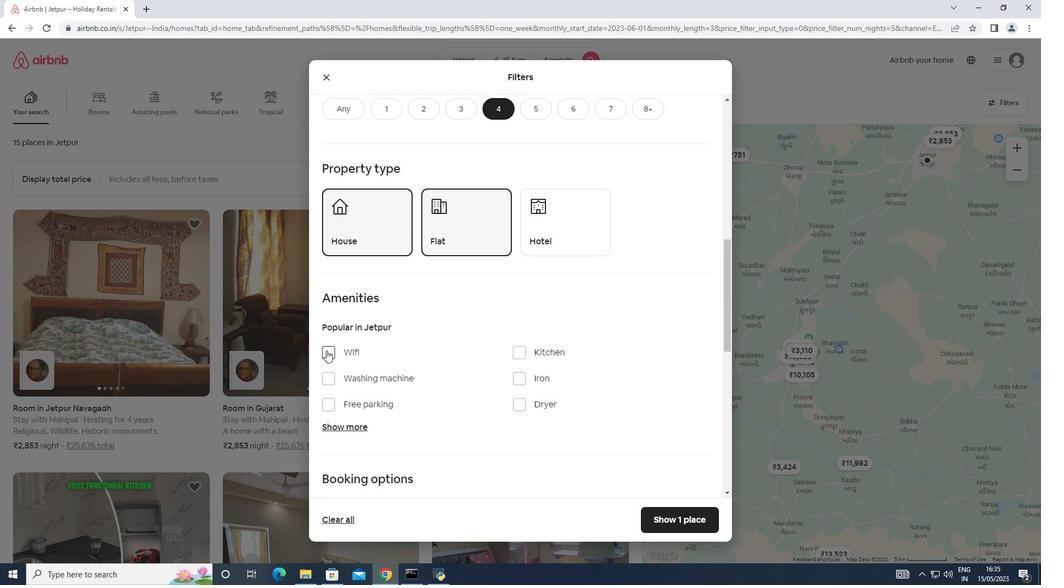
Action: Mouse moved to (344, 426)
Screenshot: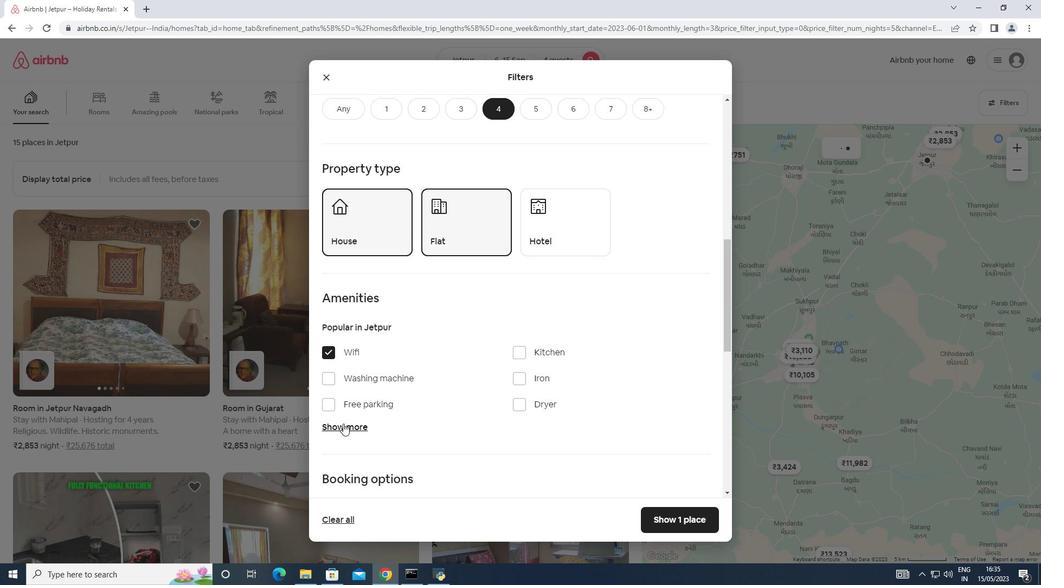
Action: Mouse pressed left at (344, 426)
Screenshot: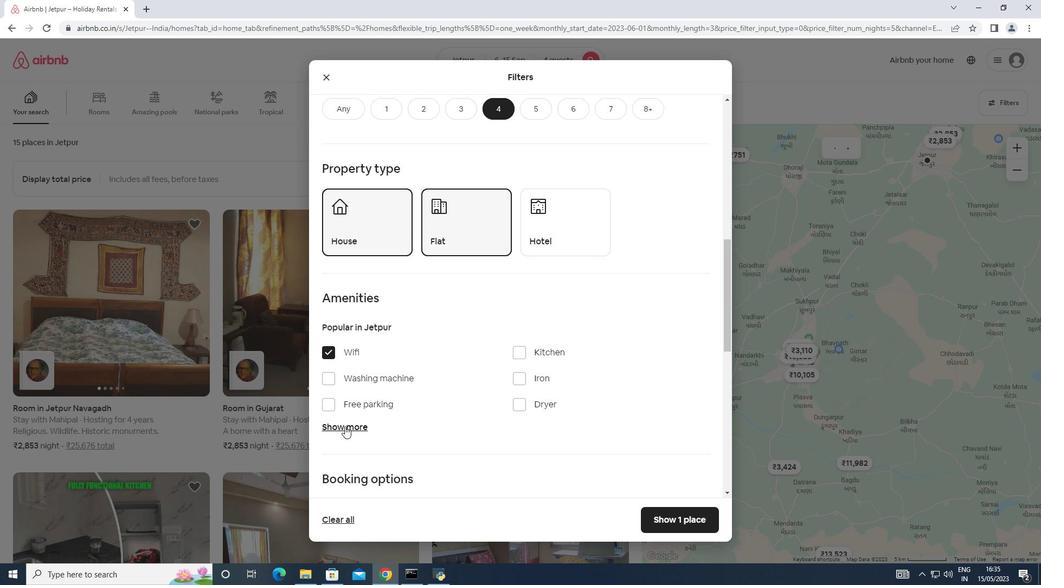 
Action: Mouse moved to (518, 485)
Screenshot: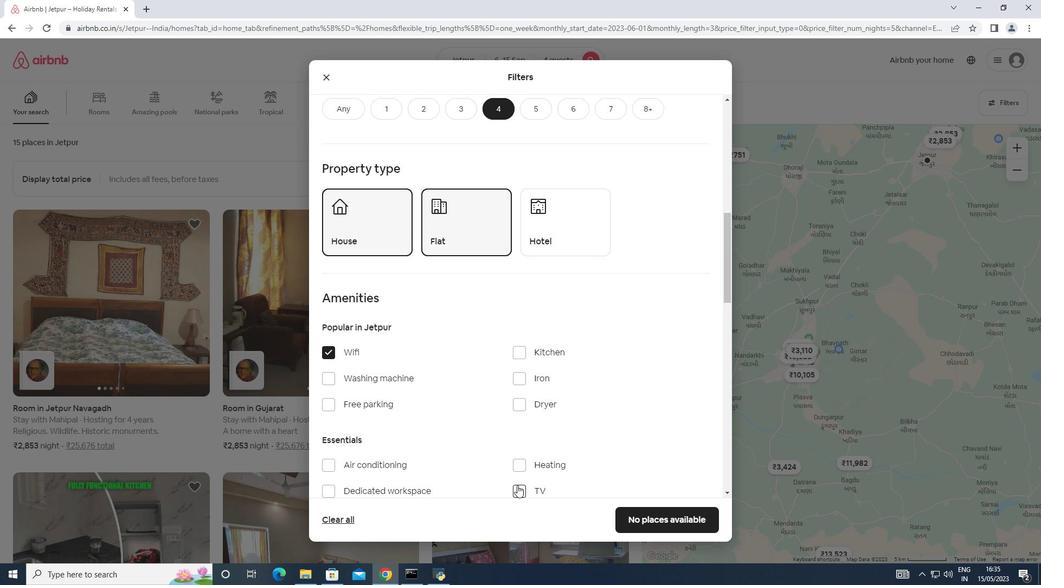 
Action: Mouse pressed left at (518, 485)
Screenshot: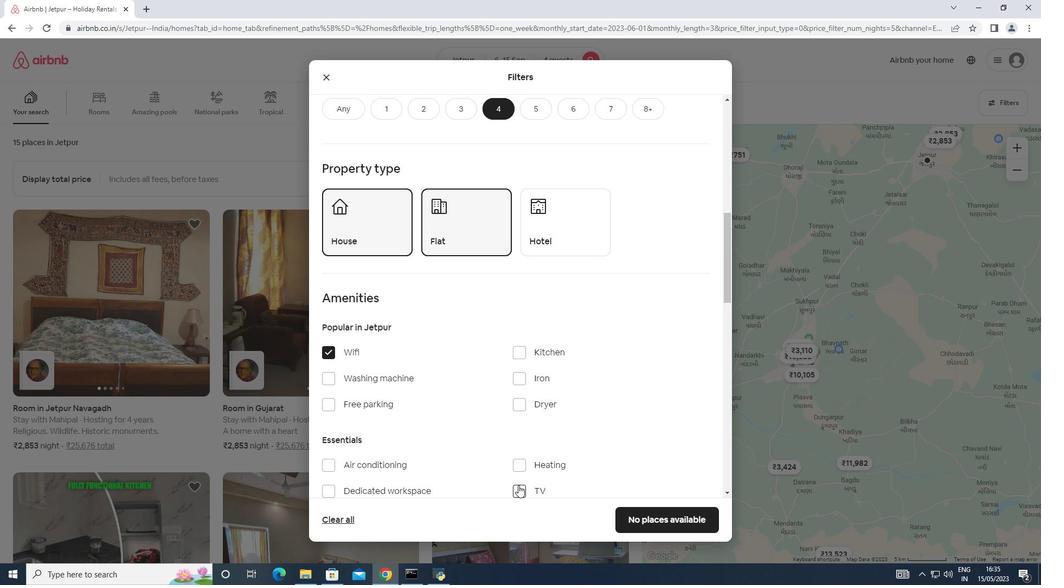 
Action: Mouse moved to (330, 410)
Screenshot: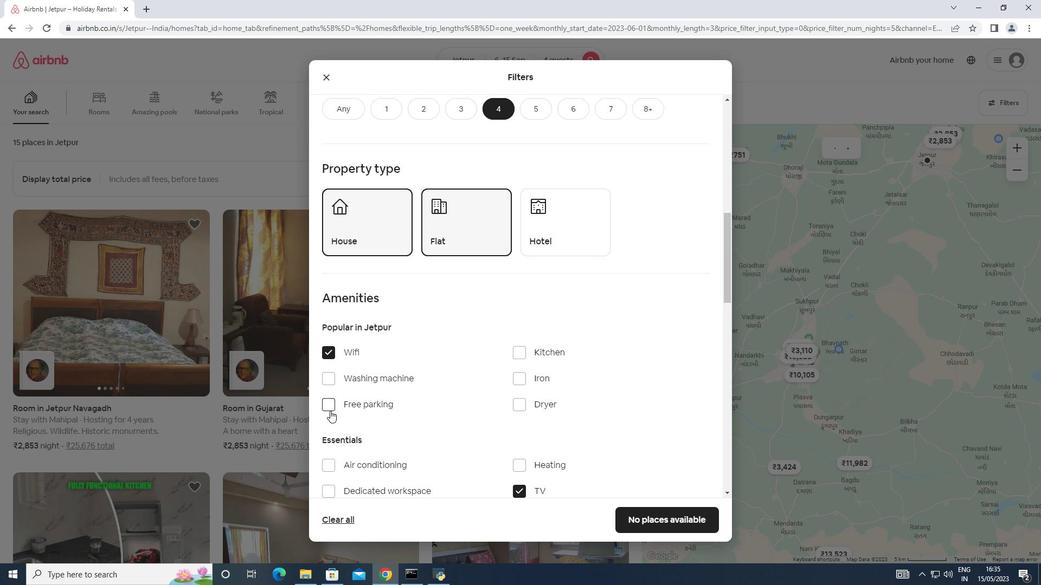 
Action: Mouse pressed left at (330, 410)
Screenshot: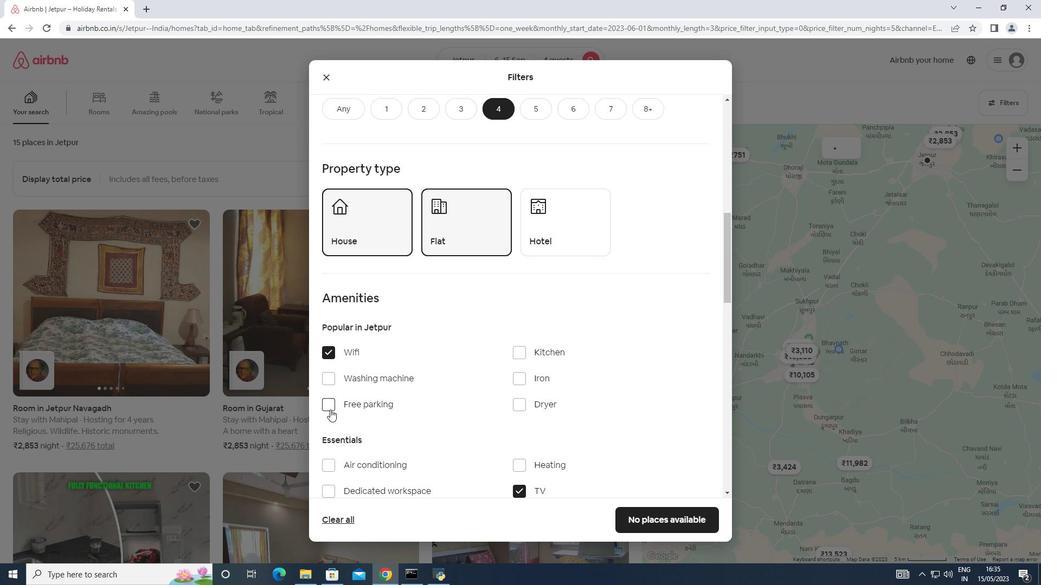 
Action: Mouse moved to (430, 399)
Screenshot: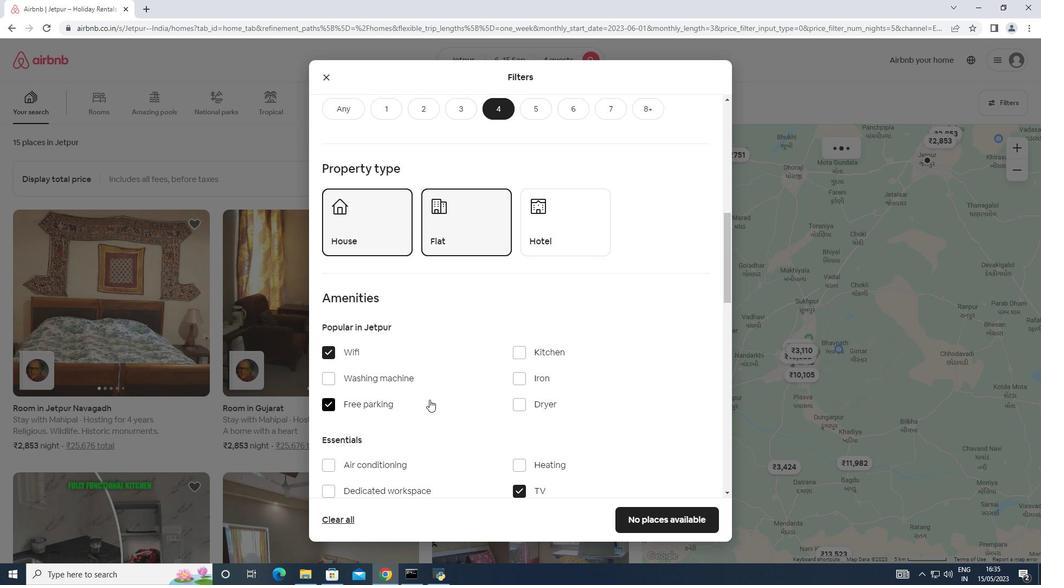 
Action: Mouse scrolled (430, 399) with delta (0, 0)
Screenshot: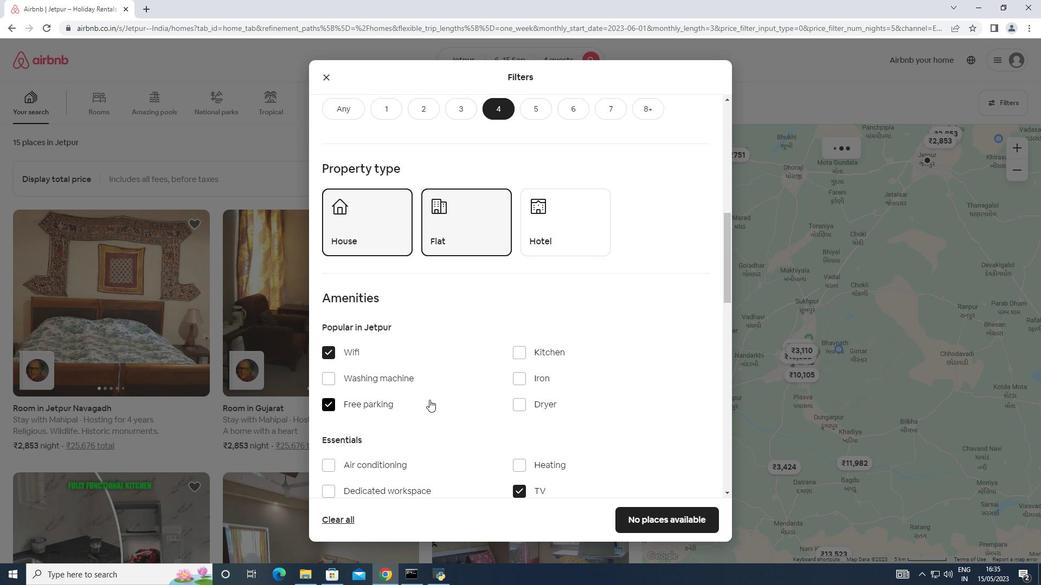 
Action: Mouse scrolled (430, 399) with delta (0, 0)
Screenshot: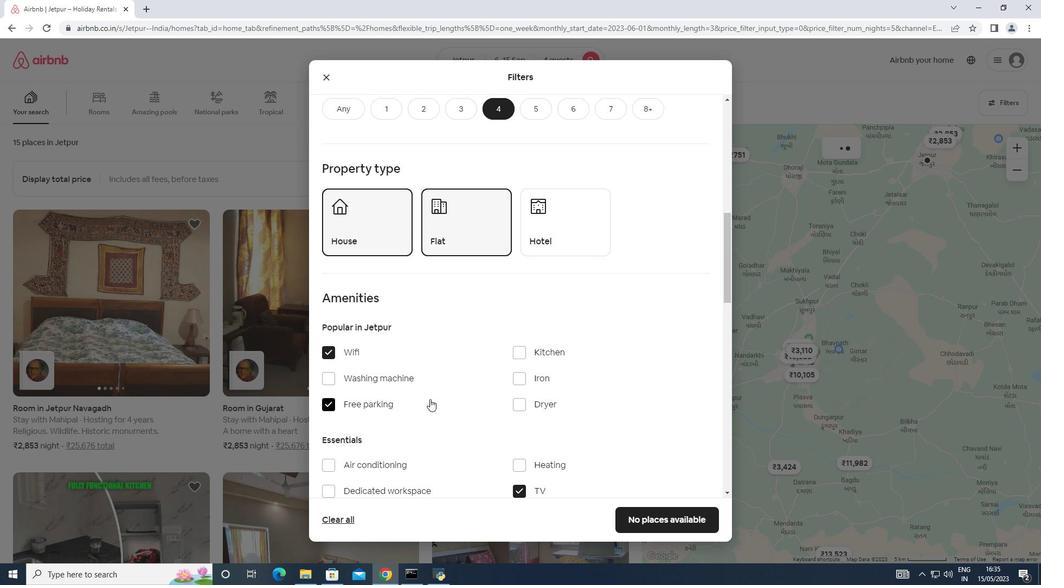 
Action: Mouse scrolled (430, 399) with delta (0, 0)
Screenshot: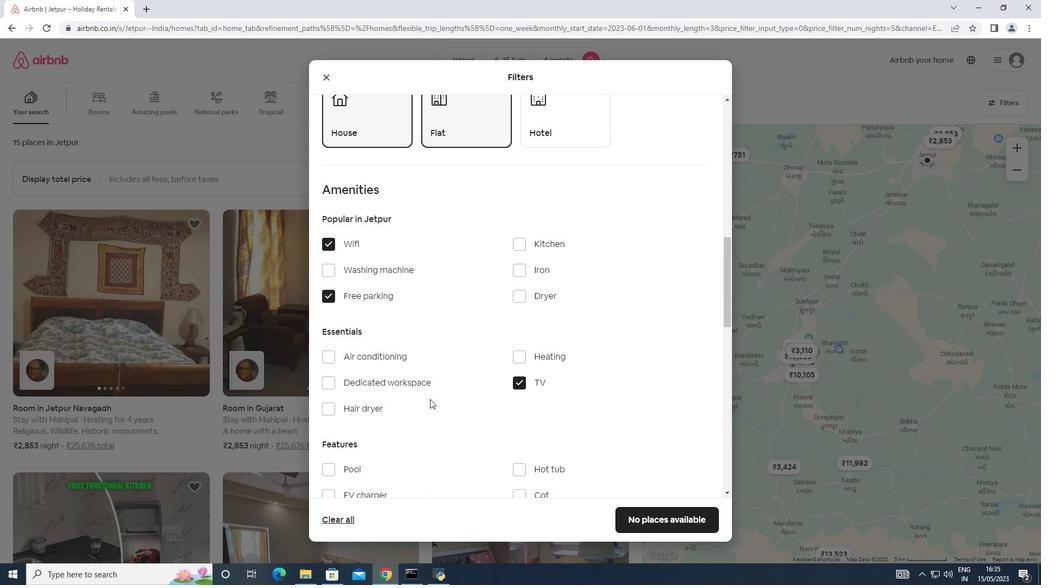 
Action: Mouse scrolled (430, 399) with delta (0, 0)
Screenshot: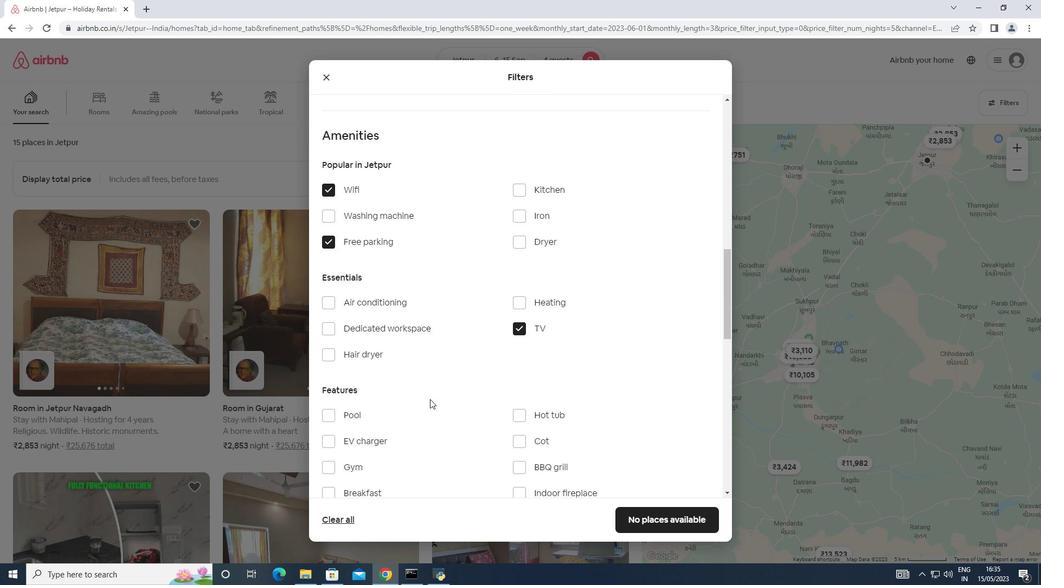 
Action: Mouse moved to (361, 408)
Screenshot: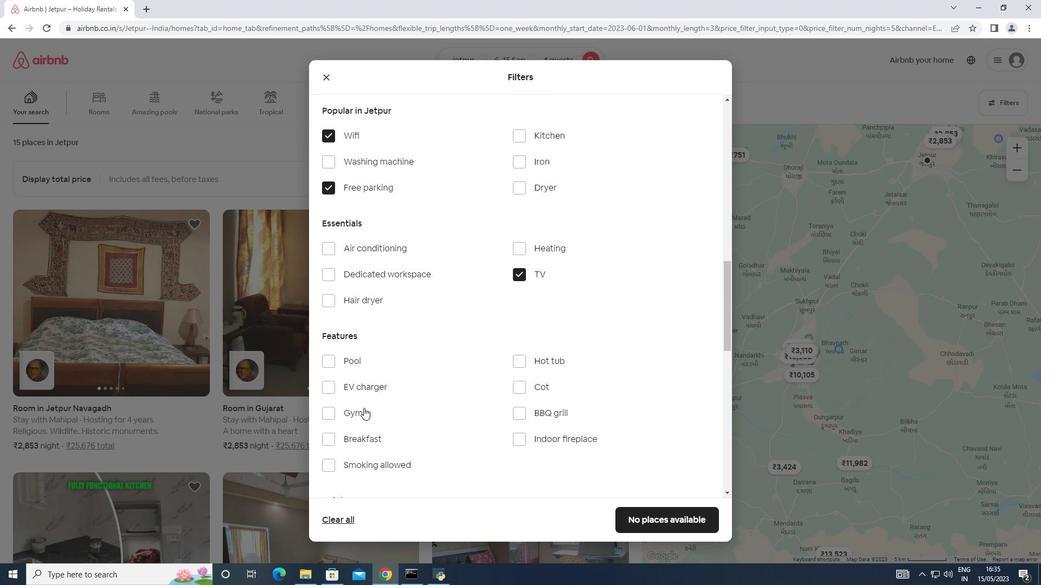 
Action: Mouse pressed left at (361, 408)
Screenshot: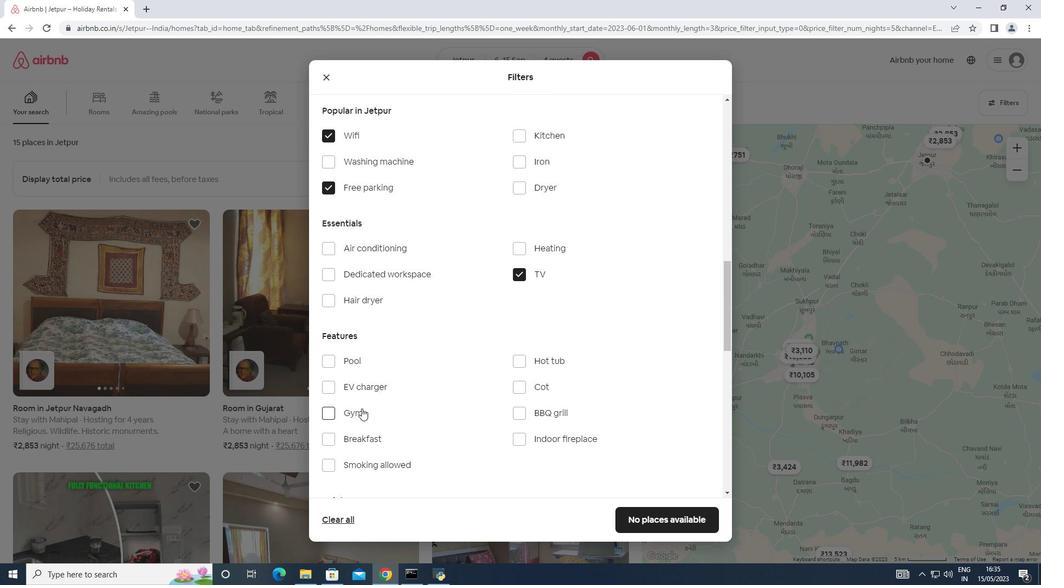 
Action: Mouse moved to (370, 437)
Screenshot: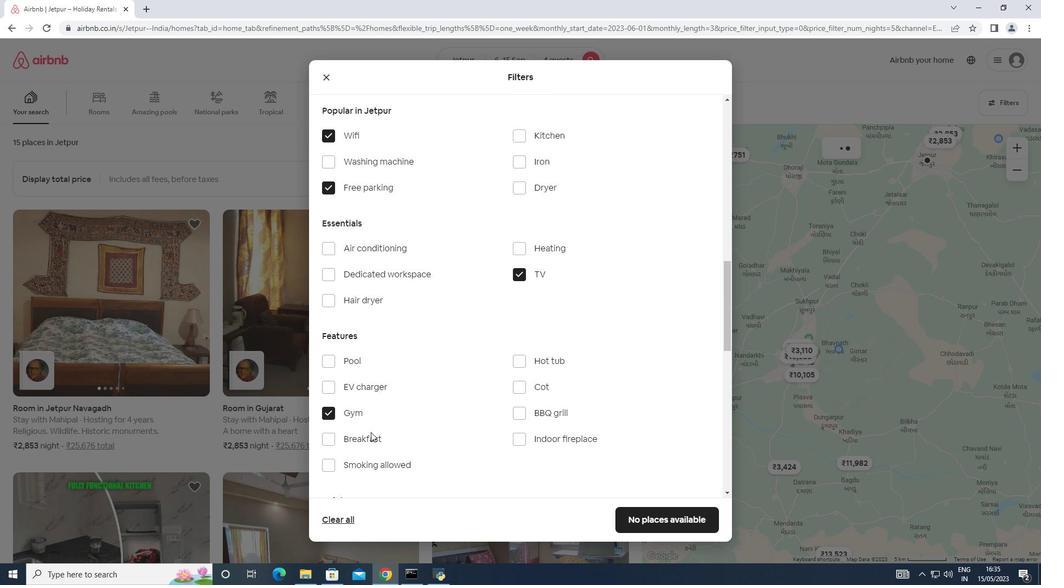 
Action: Mouse pressed left at (370, 437)
Screenshot: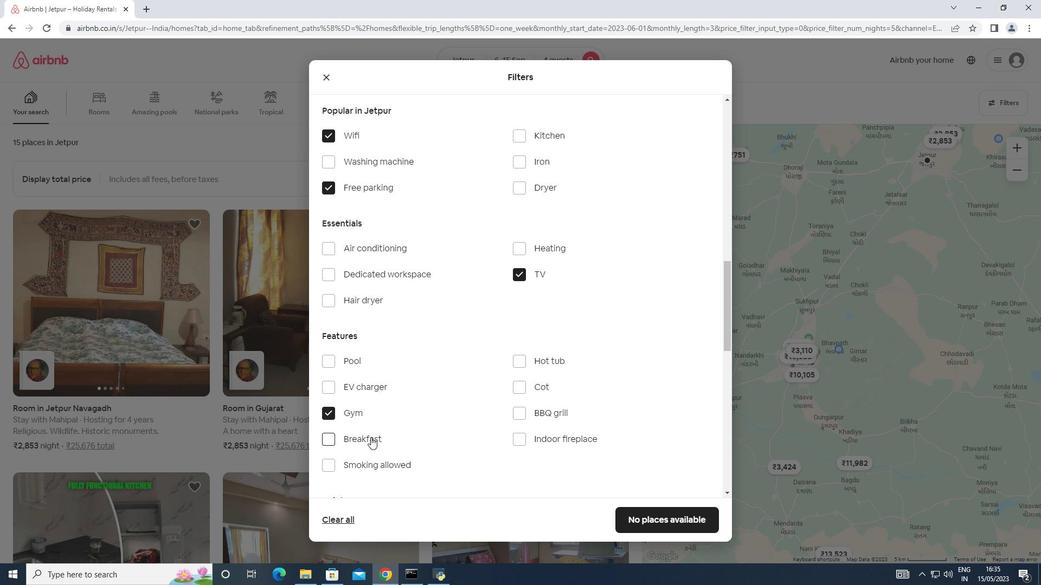 
Action: Mouse moved to (407, 424)
Screenshot: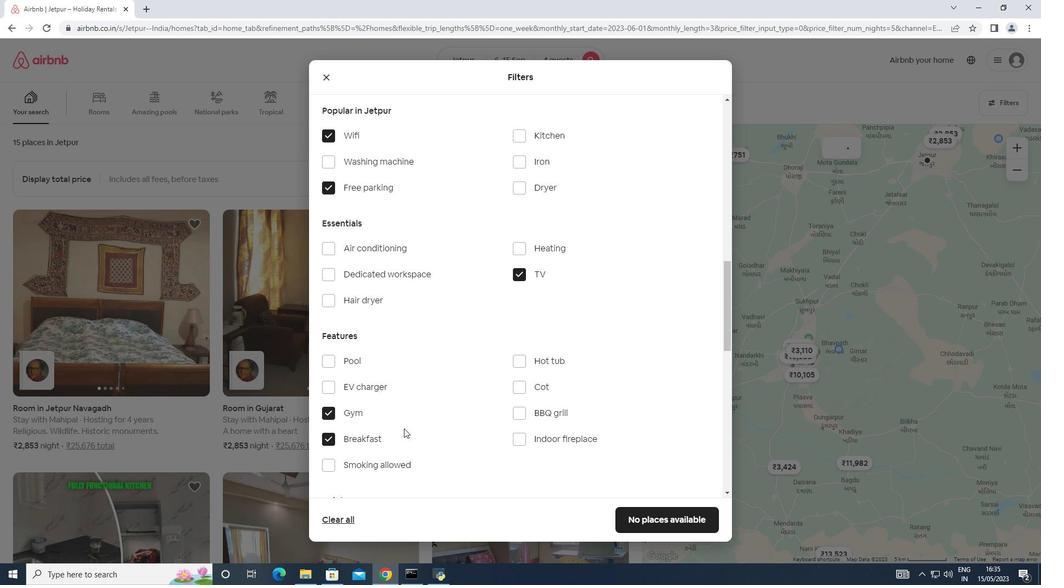 
Action: Mouse scrolled (407, 424) with delta (0, 0)
Screenshot: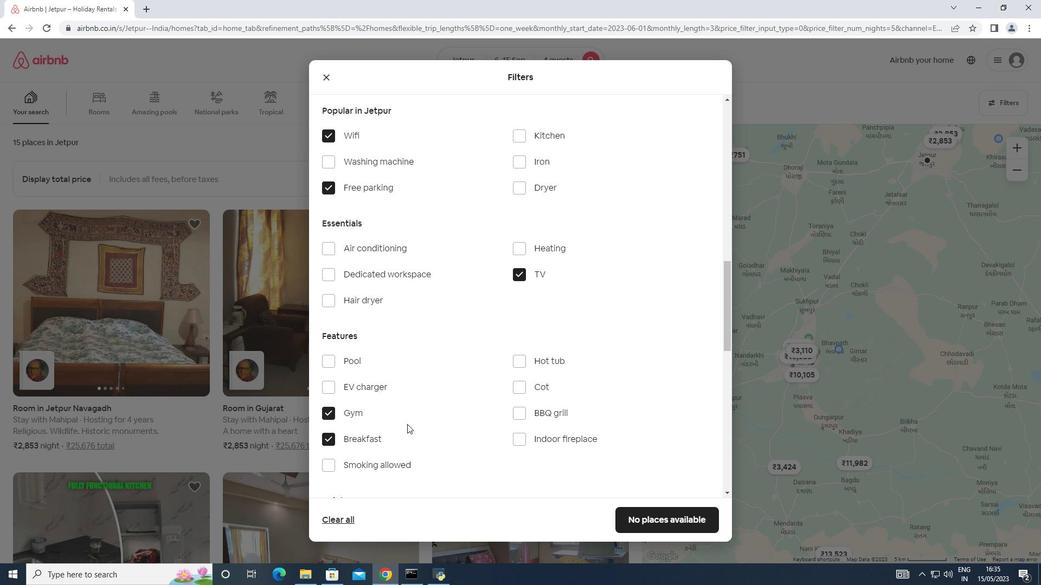 
Action: Mouse scrolled (407, 424) with delta (0, 0)
Screenshot: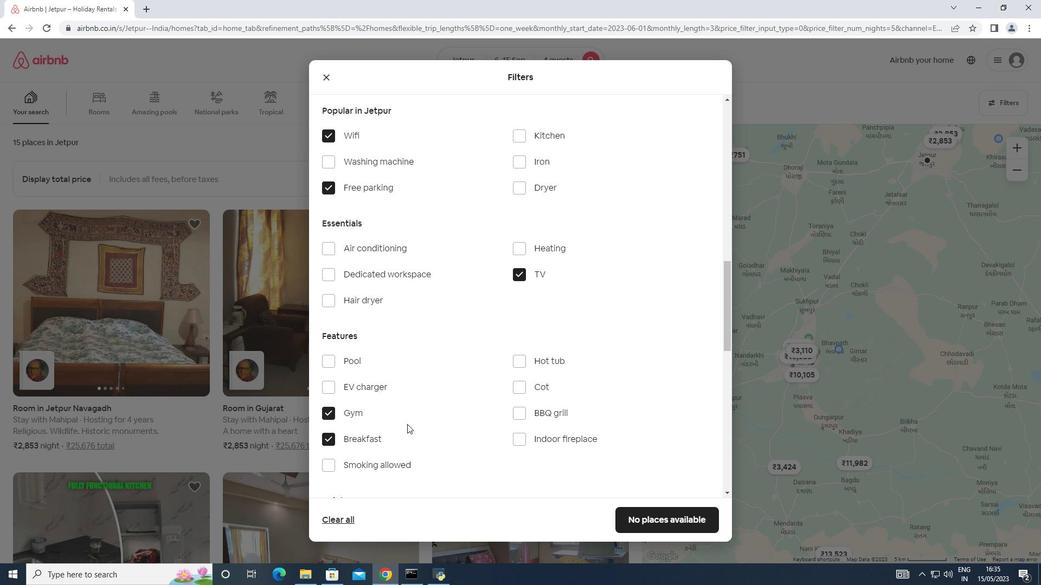 
Action: Mouse scrolled (407, 424) with delta (0, 0)
Screenshot: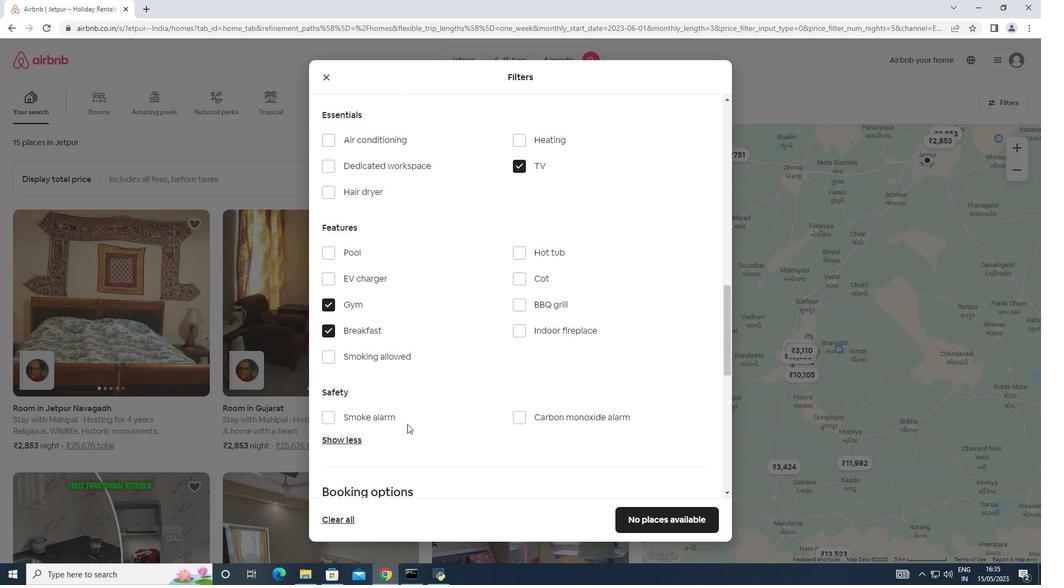 
Action: Mouse scrolled (407, 424) with delta (0, 0)
Screenshot: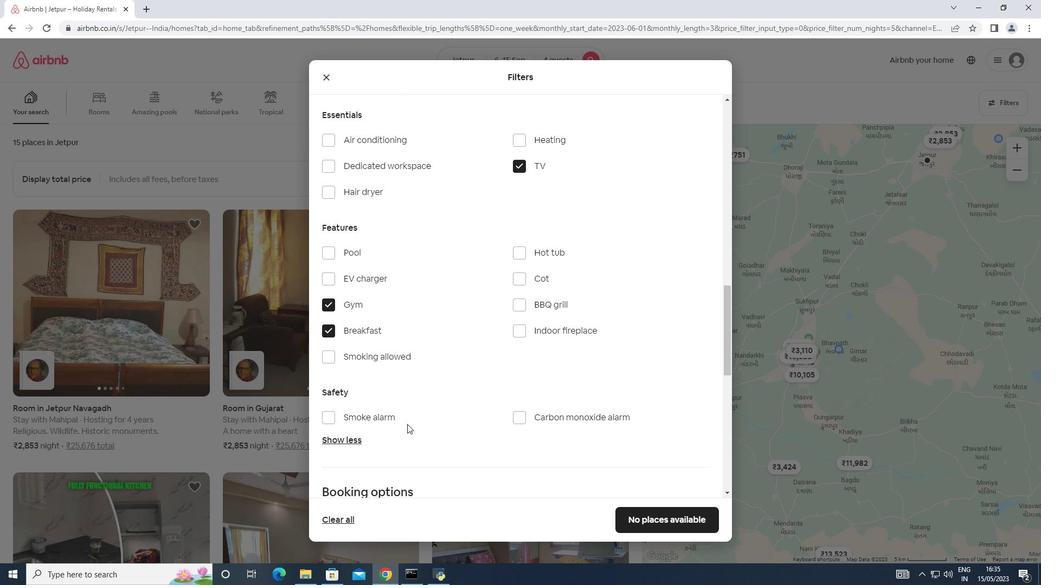 
Action: Mouse moved to (408, 423)
Screenshot: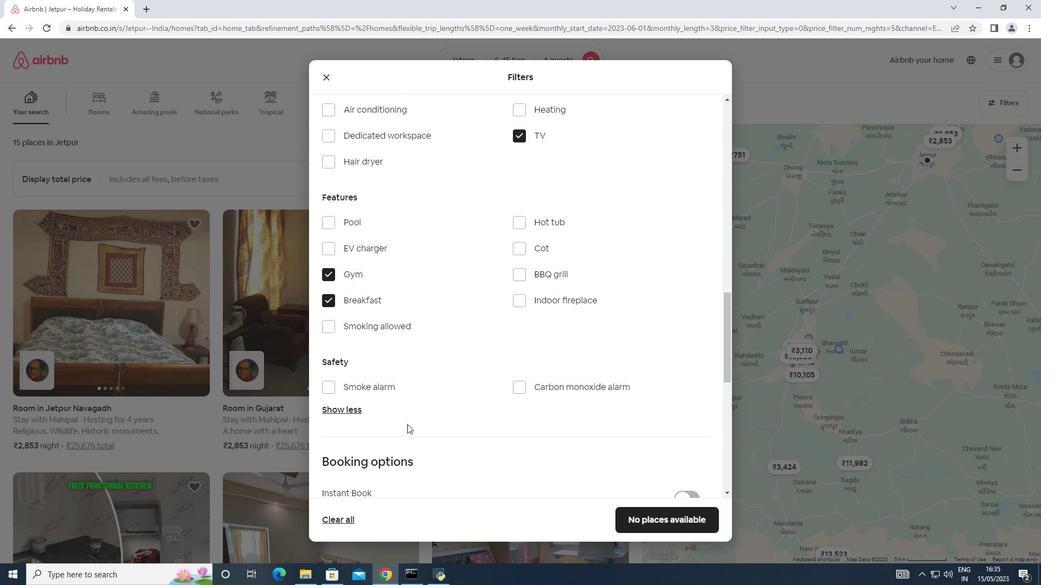 
Action: Mouse scrolled (408, 422) with delta (0, 0)
Screenshot: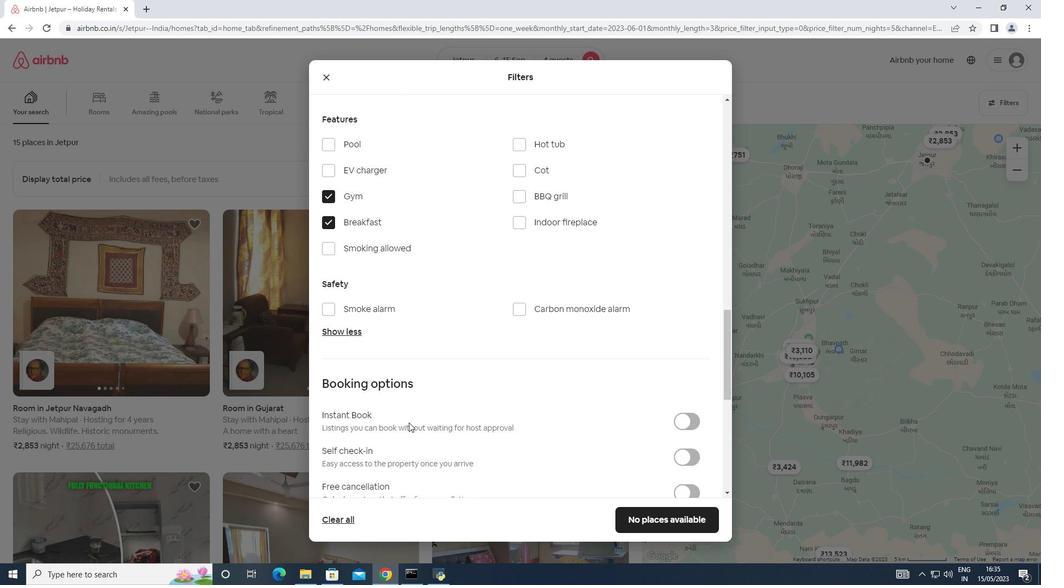 
Action: Mouse scrolled (408, 422) with delta (0, 0)
Screenshot: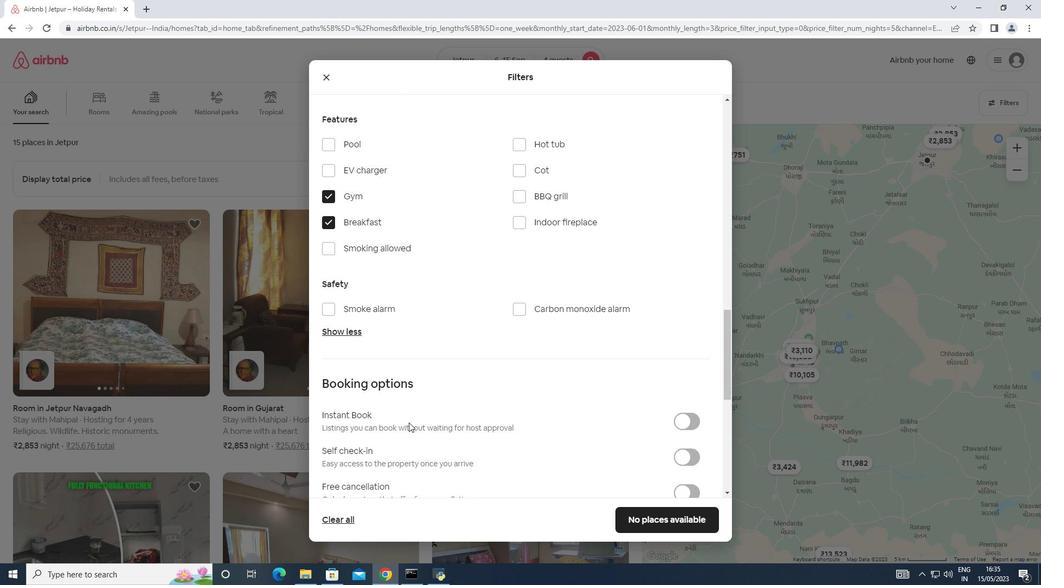
Action: Mouse moved to (691, 355)
Screenshot: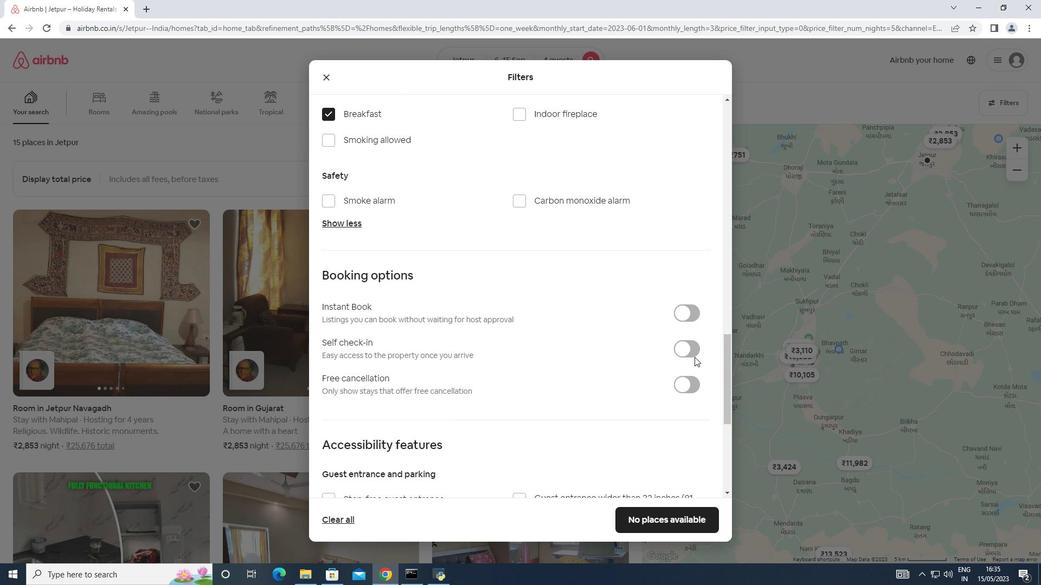 
Action: Mouse pressed left at (691, 355)
Screenshot: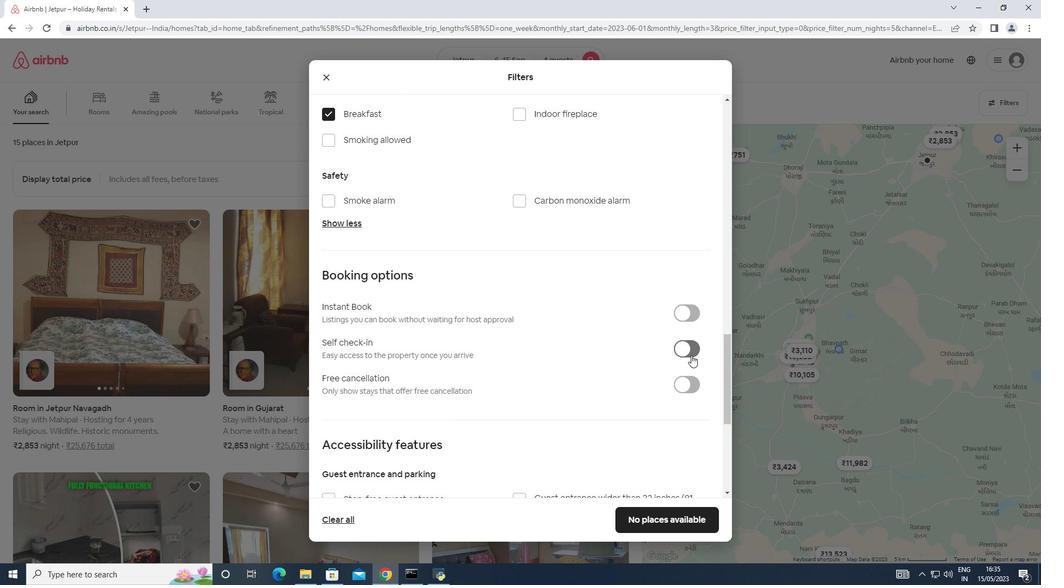 
Action: Mouse moved to (515, 408)
Screenshot: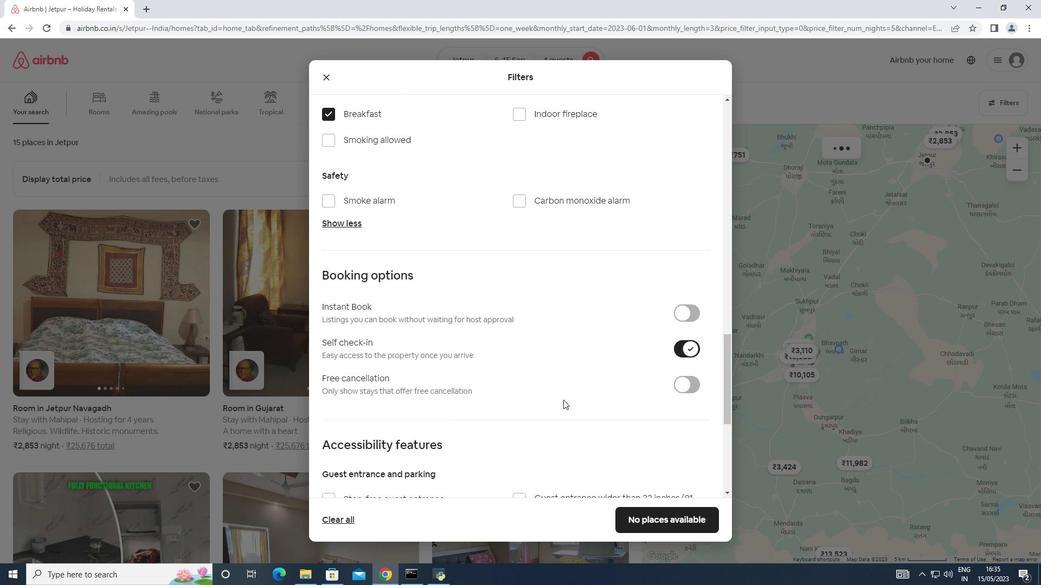 
Action: Mouse scrolled (515, 407) with delta (0, 0)
Screenshot: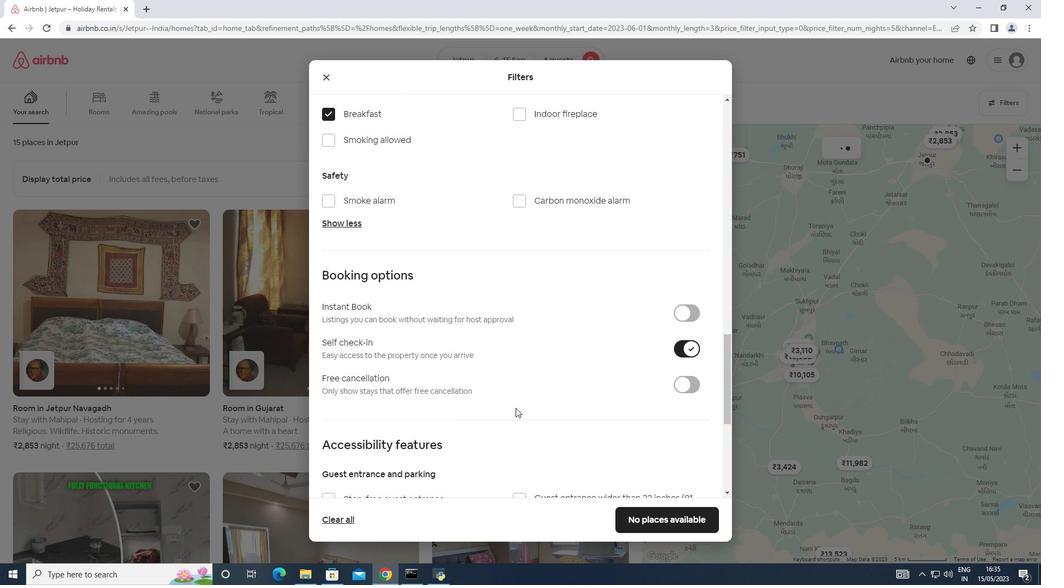 
Action: Mouse scrolled (515, 407) with delta (0, 0)
Screenshot: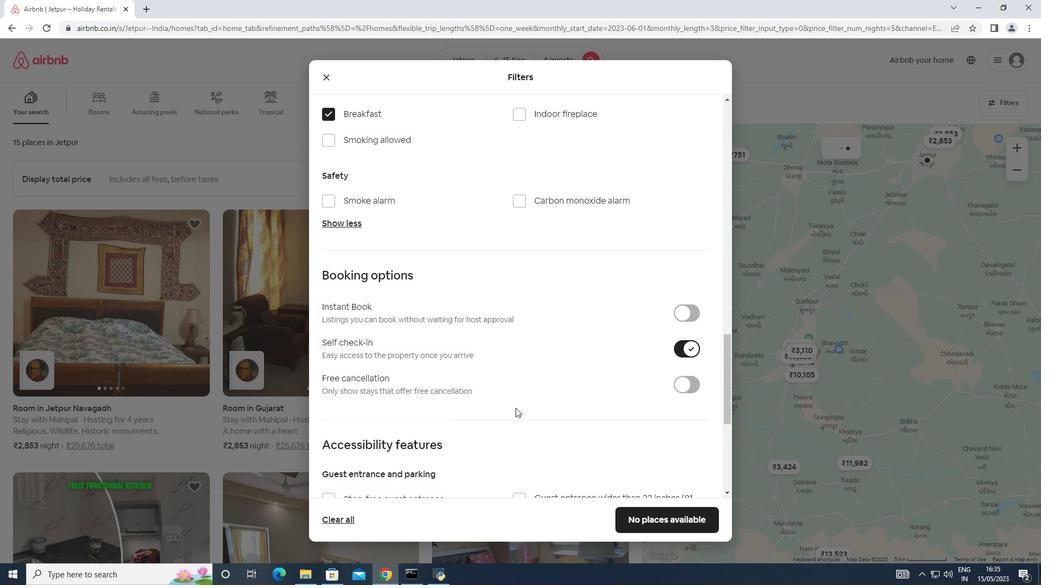 
Action: Mouse scrolled (515, 407) with delta (0, 0)
Screenshot: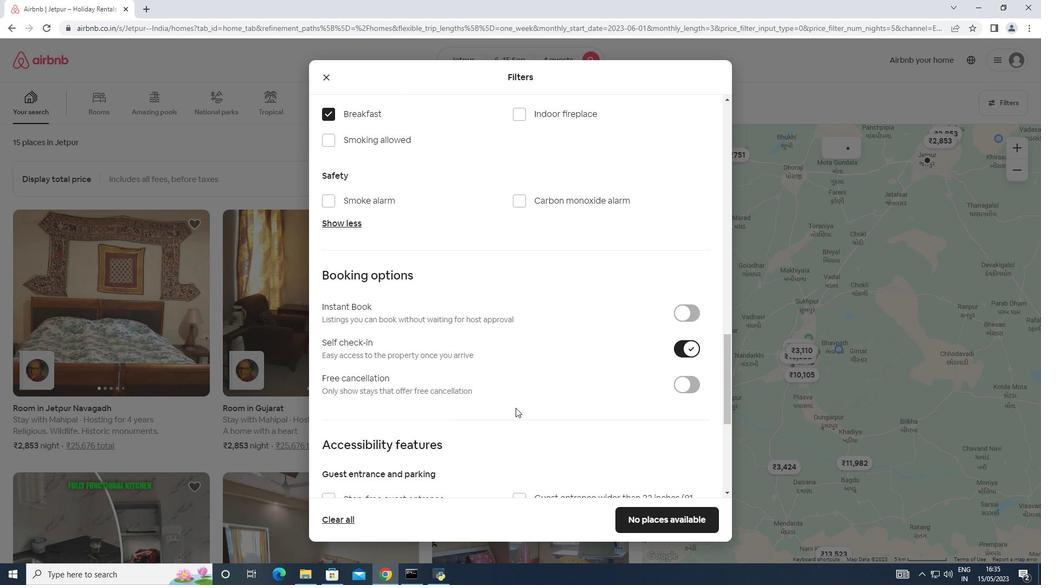 
Action: Mouse scrolled (515, 407) with delta (0, 0)
Screenshot: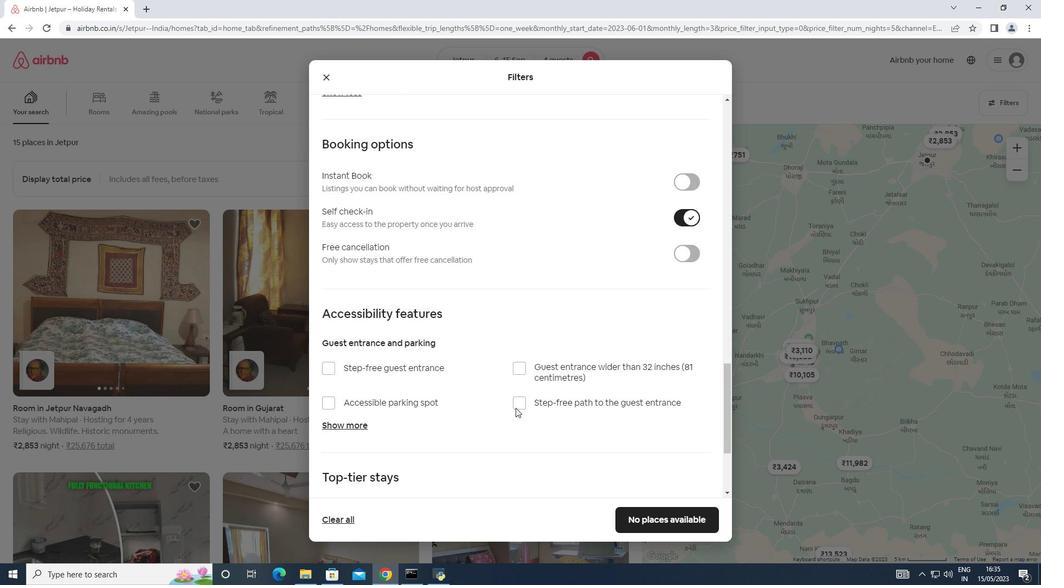 
Action: Mouse scrolled (515, 407) with delta (0, 0)
Screenshot: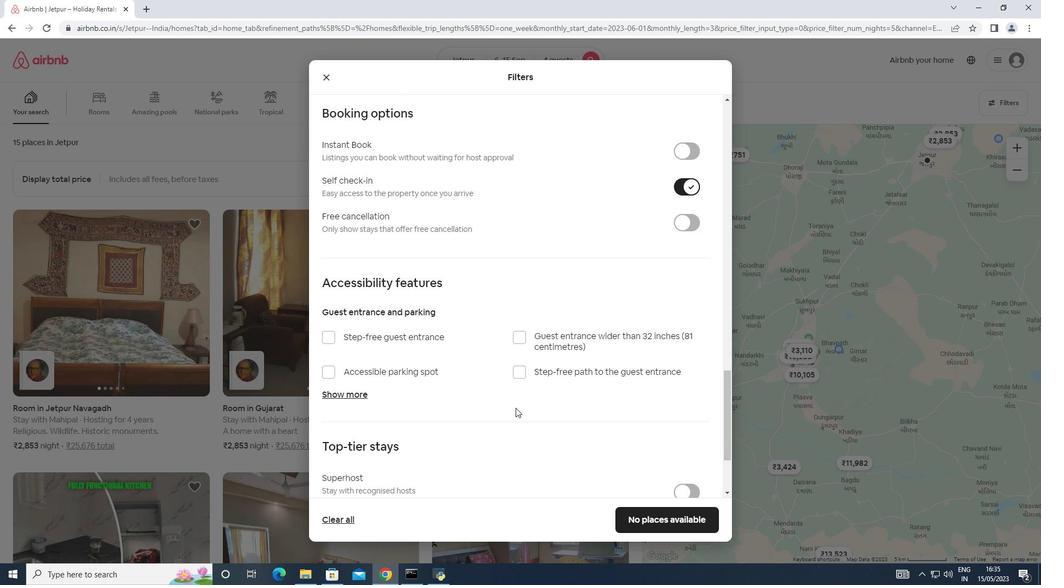 
Action: Mouse scrolled (515, 407) with delta (0, 0)
Screenshot: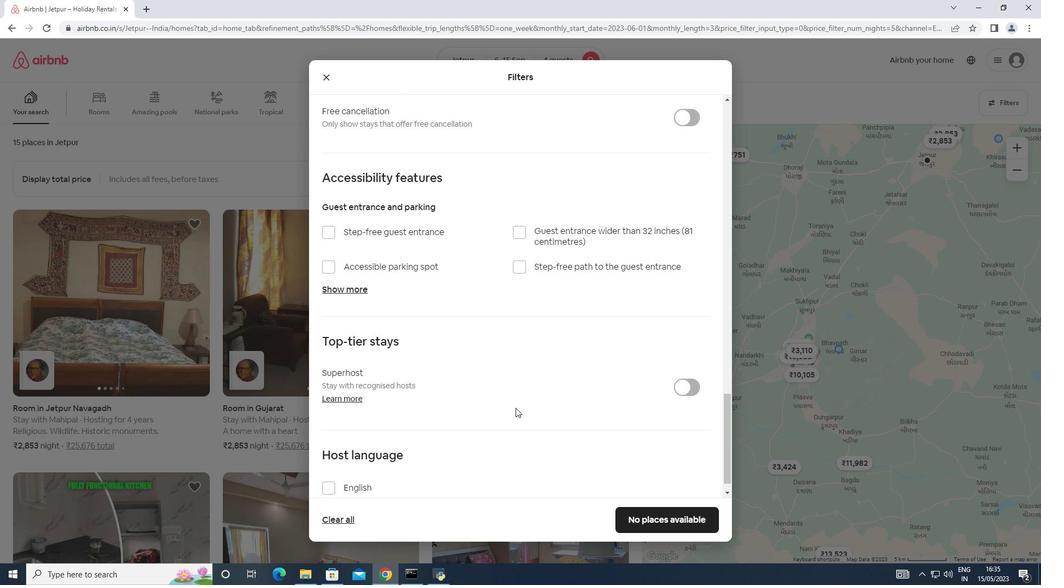 
Action: Mouse scrolled (515, 407) with delta (0, 0)
Screenshot: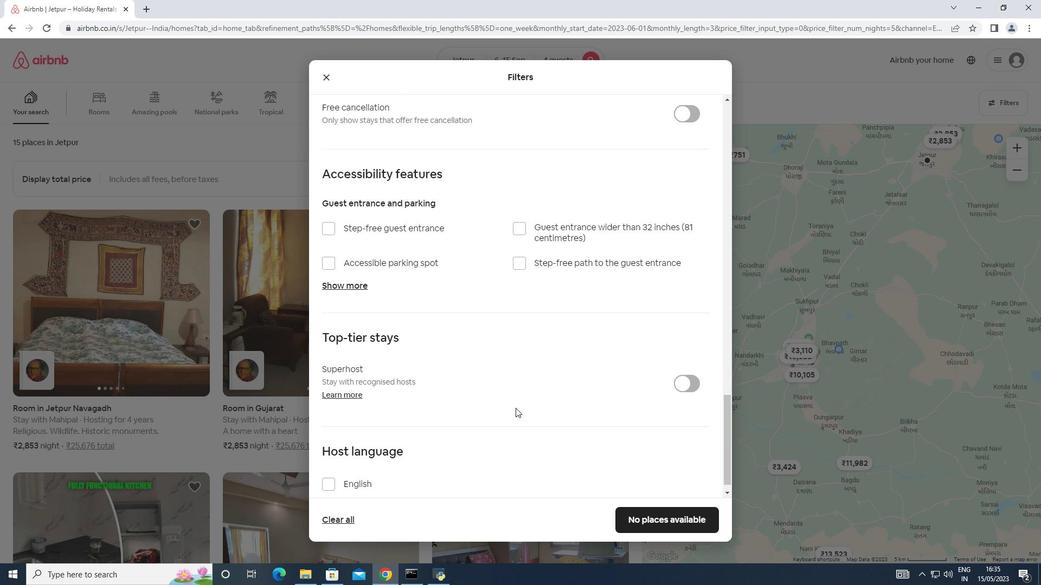 
Action: Mouse moved to (334, 464)
Screenshot: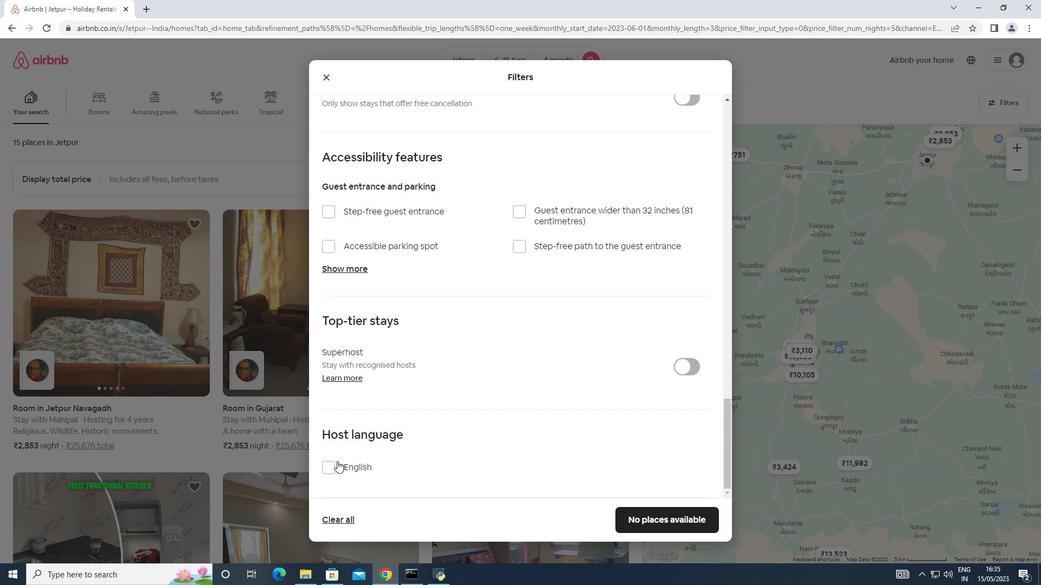 
Action: Mouse pressed left at (334, 464)
Screenshot: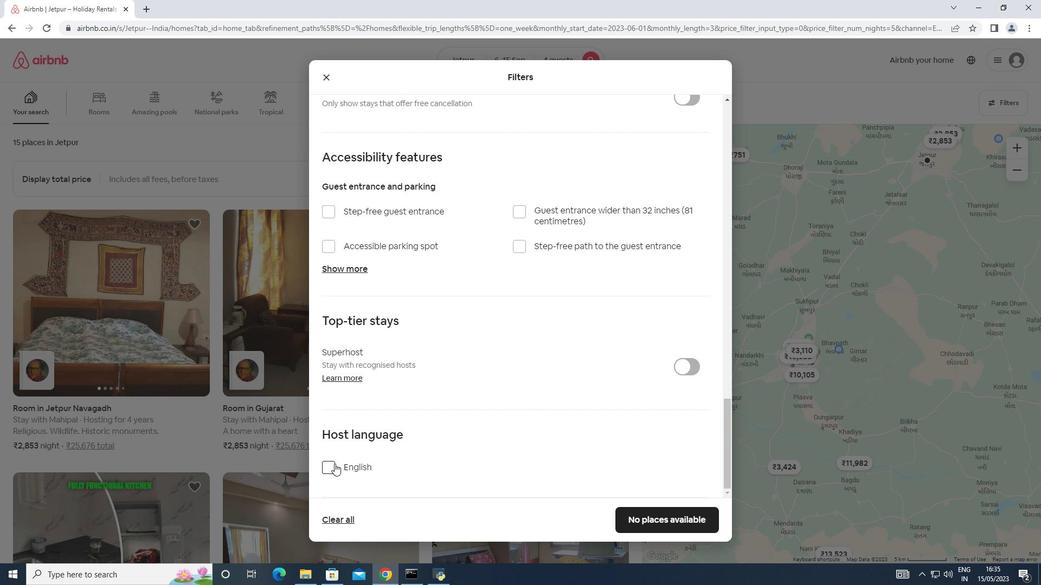 
Action: Mouse moved to (667, 521)
Screenshot: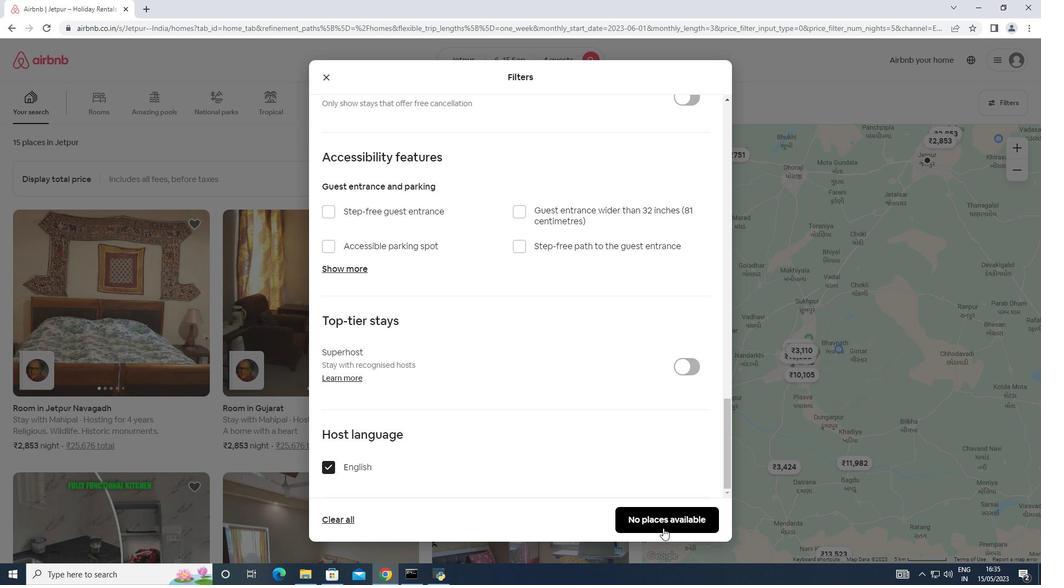 
Action: Mouse pressed left at (667, 521)
Screenshot: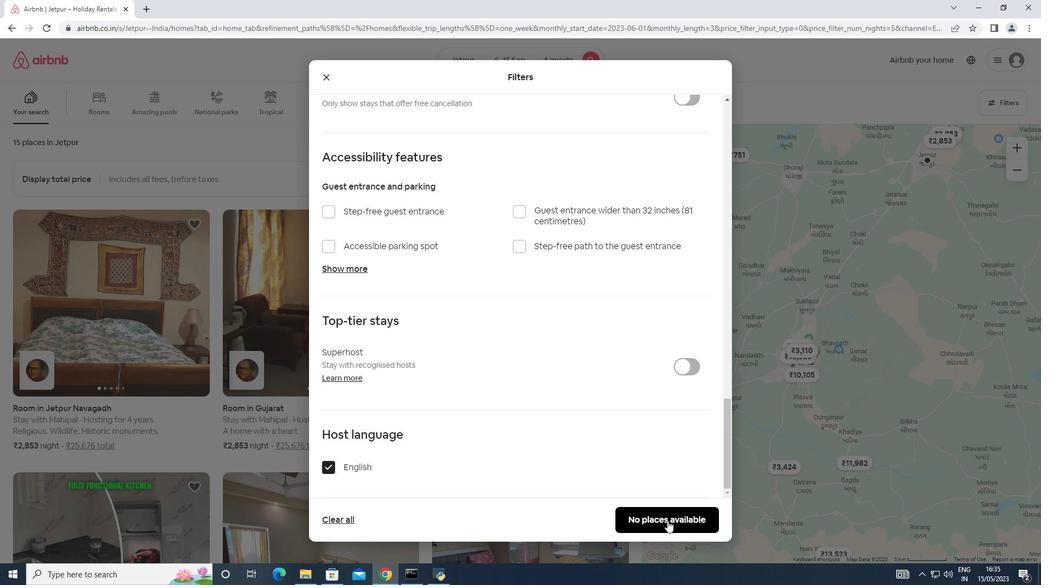 
Action: Mouse moved to (660, 523)
Screenshot: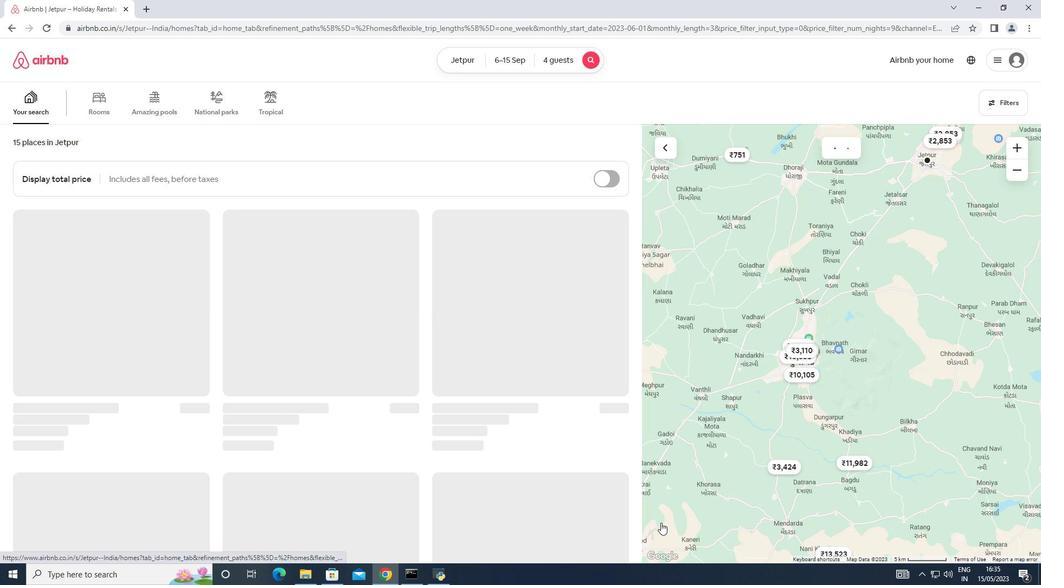 
